 Task: Search one way flight ticket for 3 adults, 3 children in business from Homer: Homer Airport to Raleigh: Raleigh-durham International Airport on 8-5-2023. Choice of flights is Emirates. Number of bags: 1 carry on bag and 3 checked bags. Price is upto 79000. Outbound departure time preference is 9:00.
Action: Mouse moved to (371, 312)
Screenshot: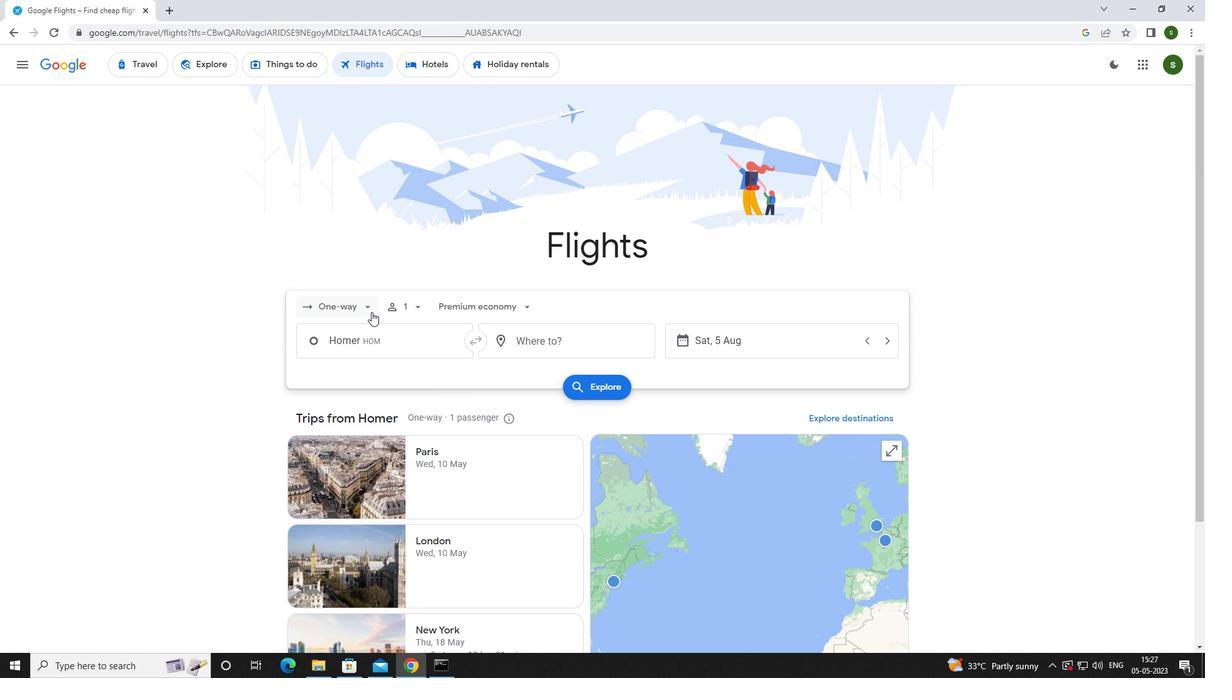 
Action: Mouse pressed left at (371, 312)
Screenshot: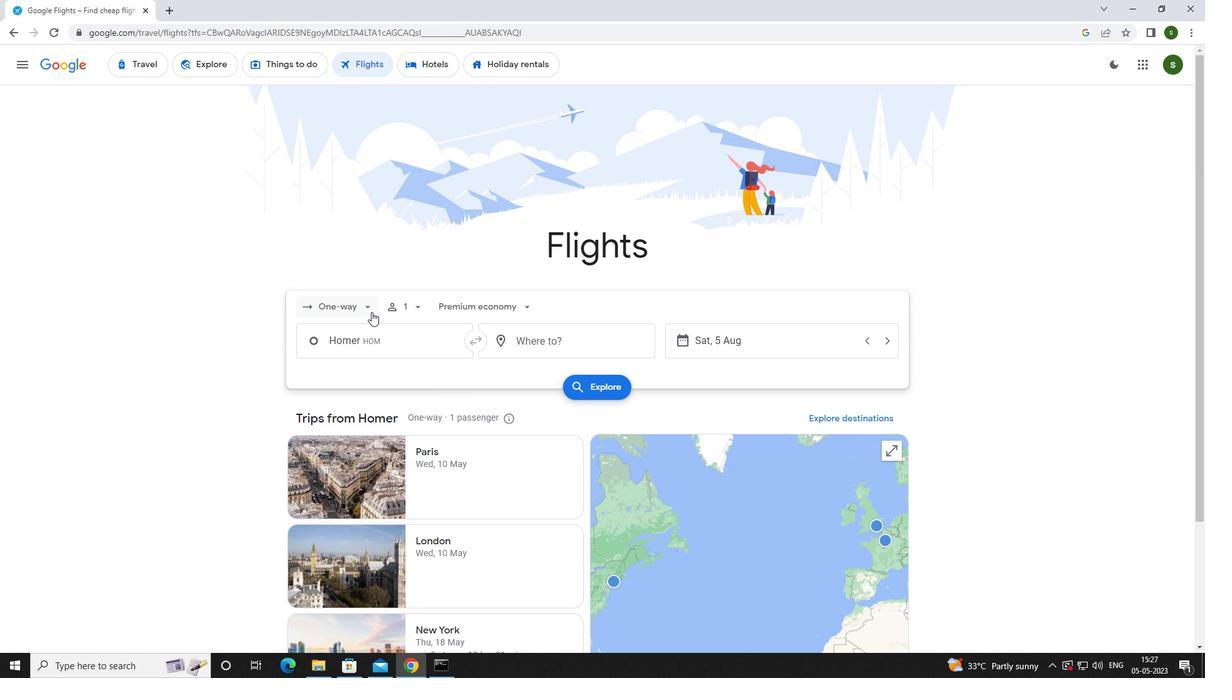 
Action: Mouse moved to (364, 363)
Screenshot: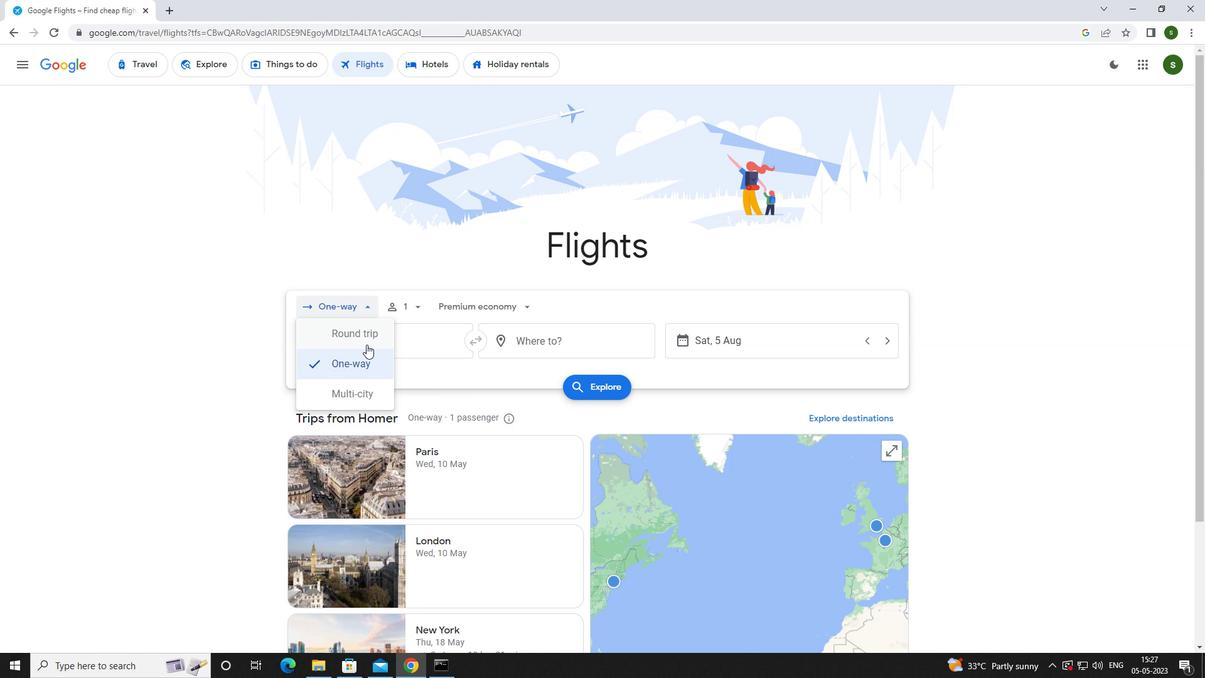
Action: Mouse pressed left at (364, 363)
Screenshot: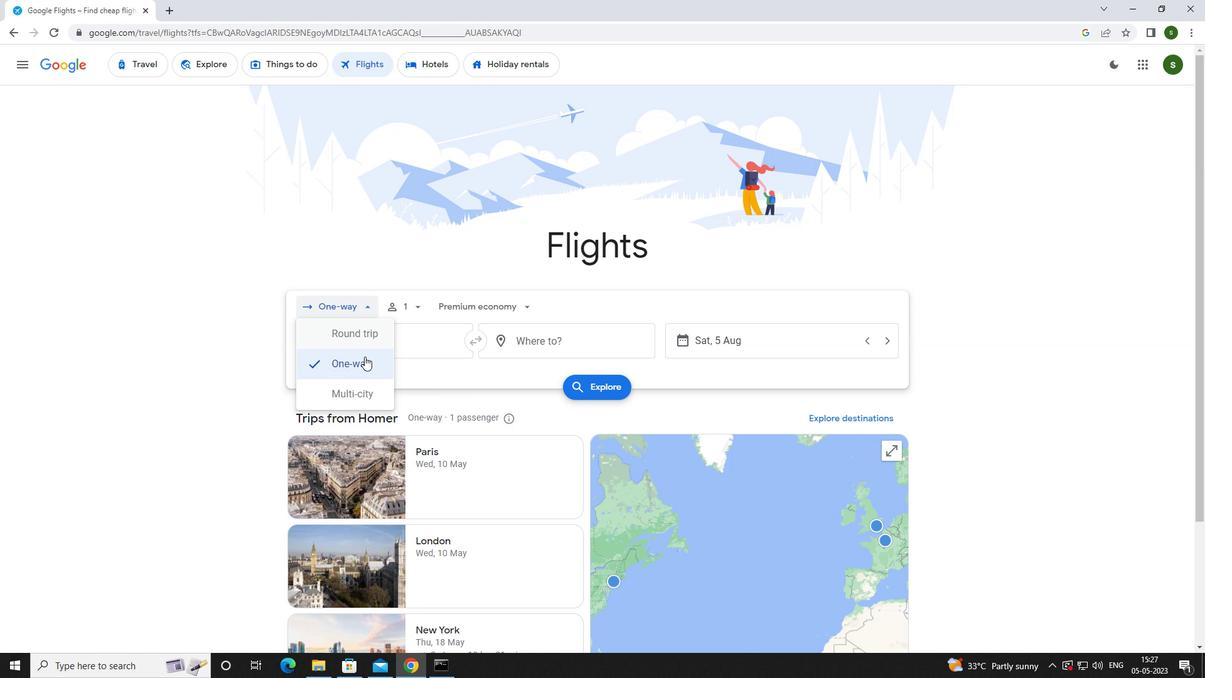 
Action: Mouse moved to (412, 304)
Screenshot: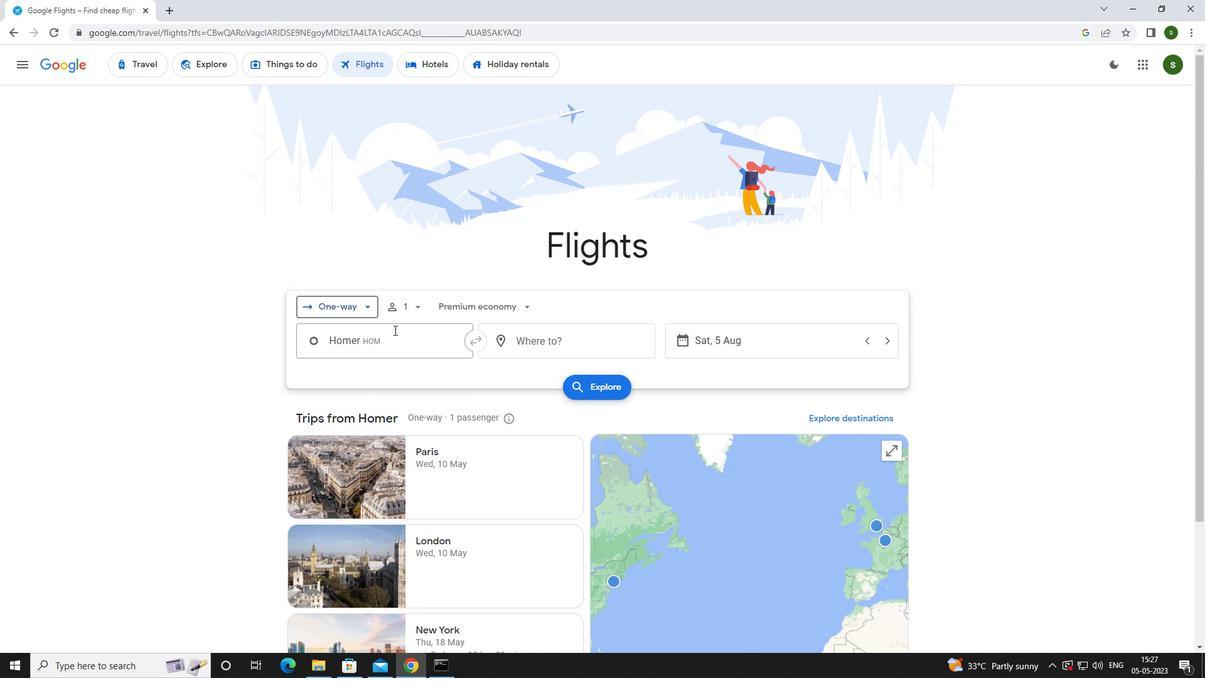 
Action: Mouse pressed left at (412, 304)
Screenshot: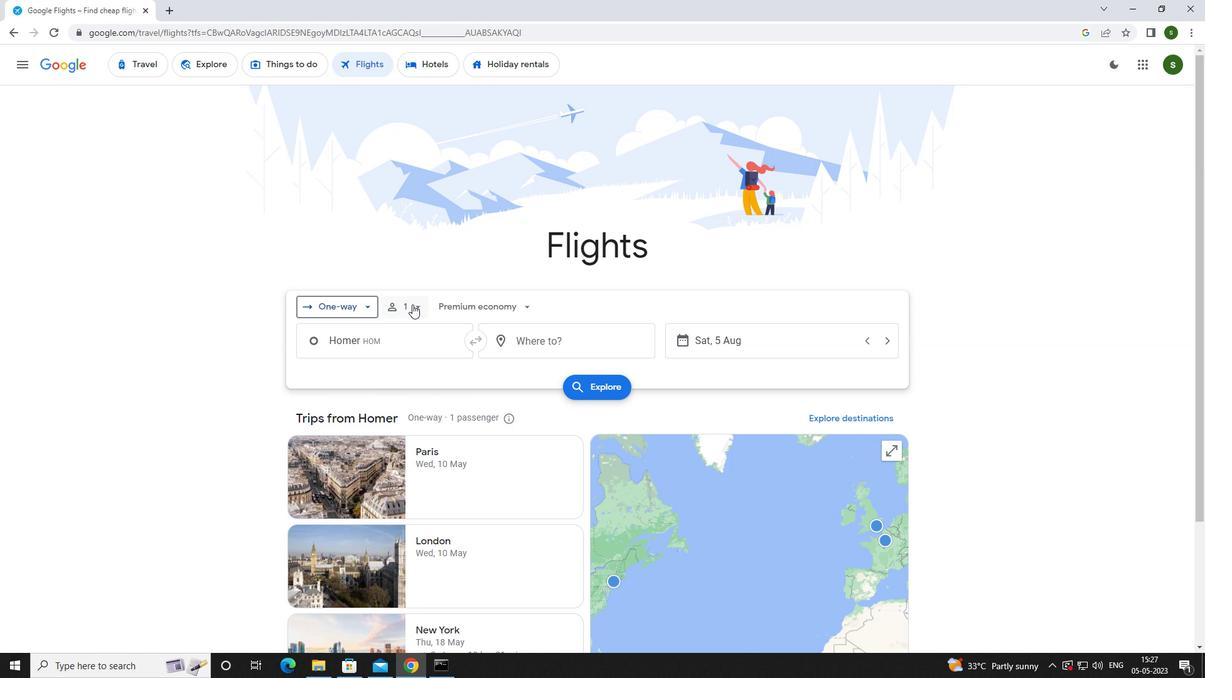 
Action: Mouse moved to (509, 337)
Screenshot: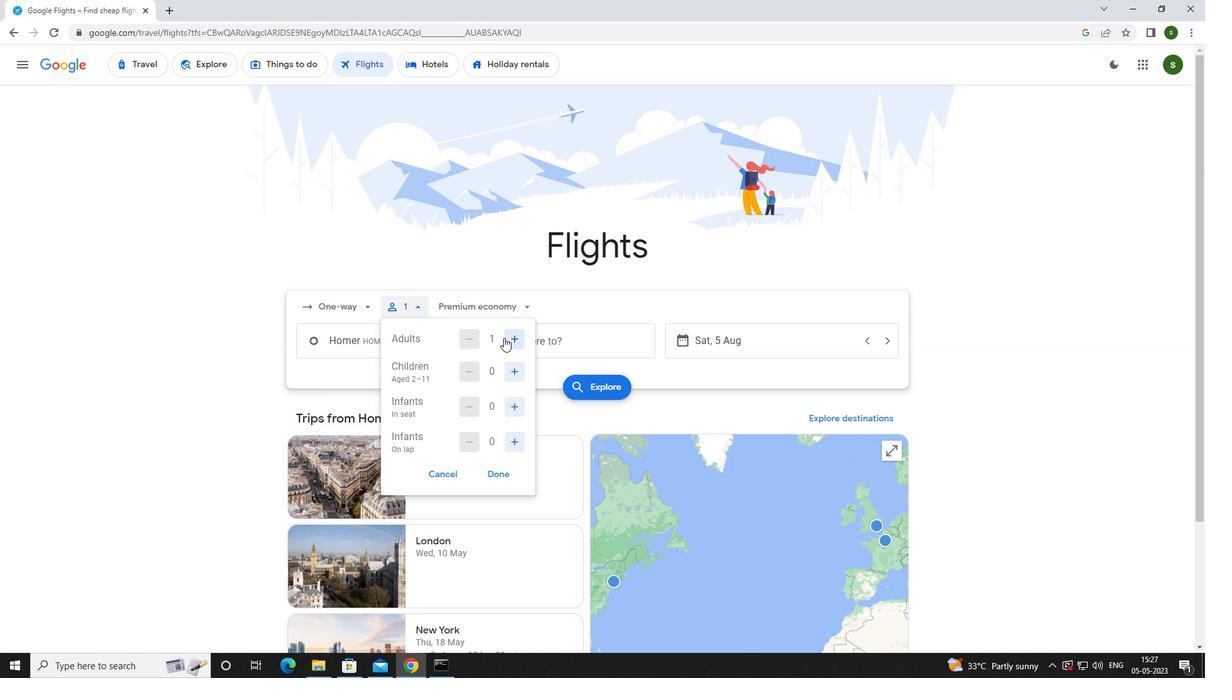 
Action: Mouse pressed left at (509, 337)
Screenshot: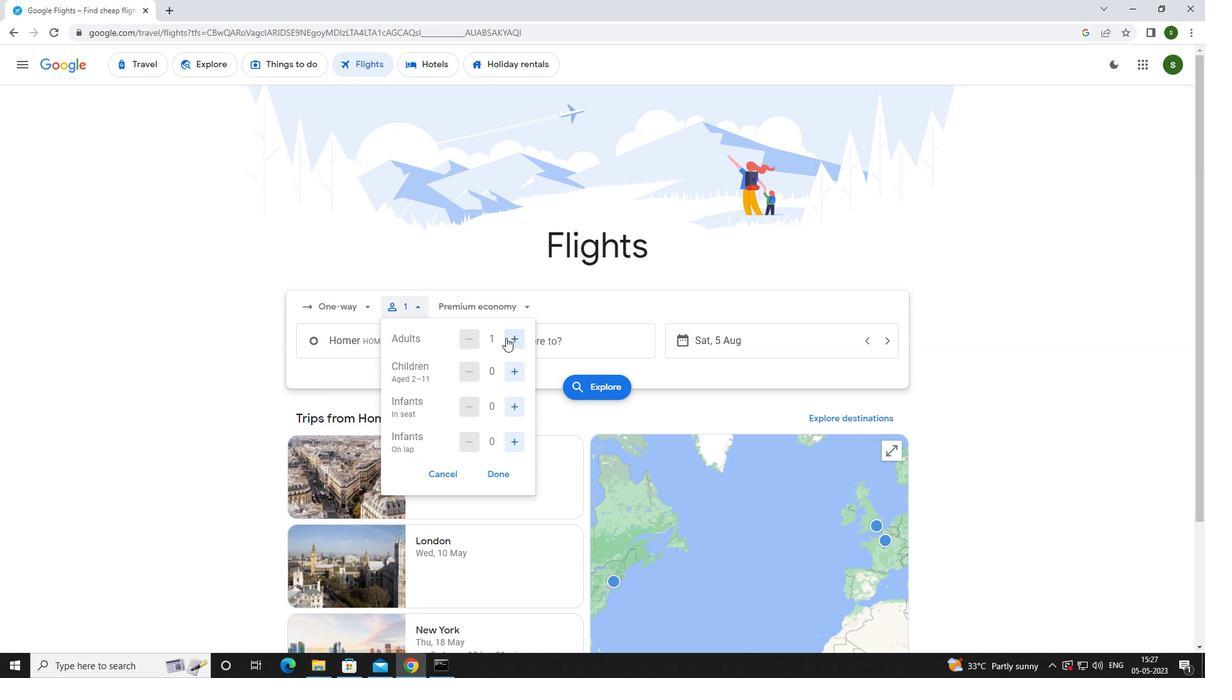 
Action: Mouse pressed left at (509, 337)
Screenshot: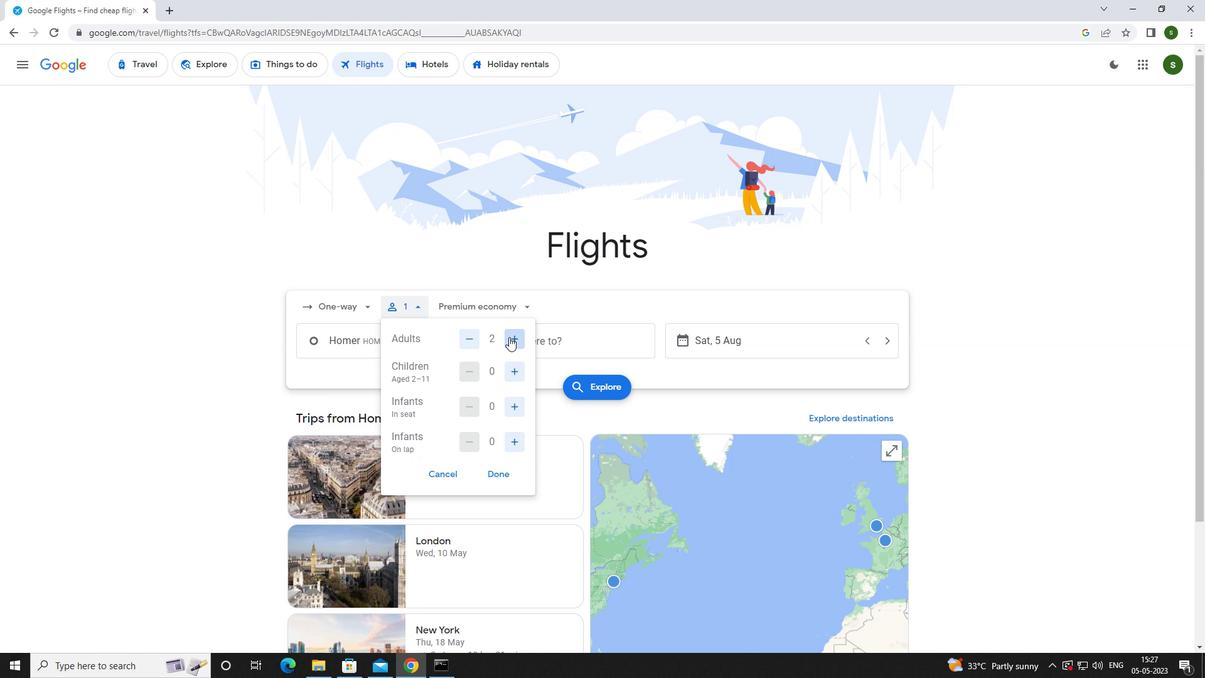 
Action: Mouse moved to (515, 374)
Screenshot: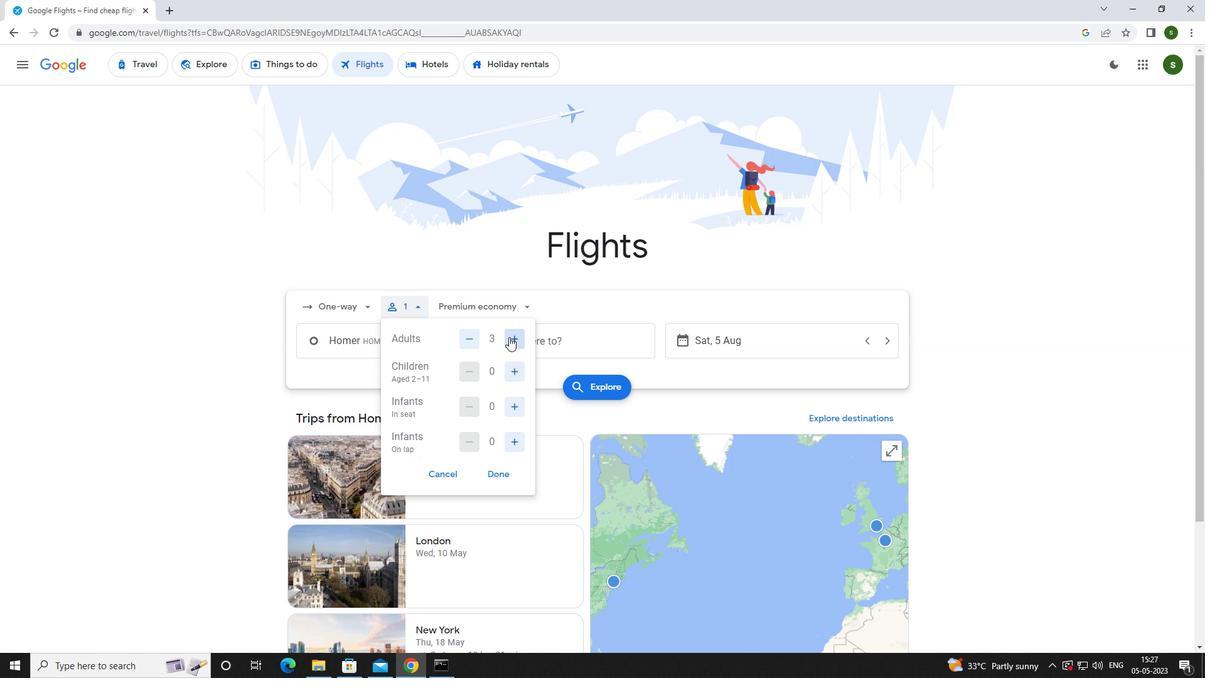 
Action: Mouse pressed left at (515, 374)
Screenshot: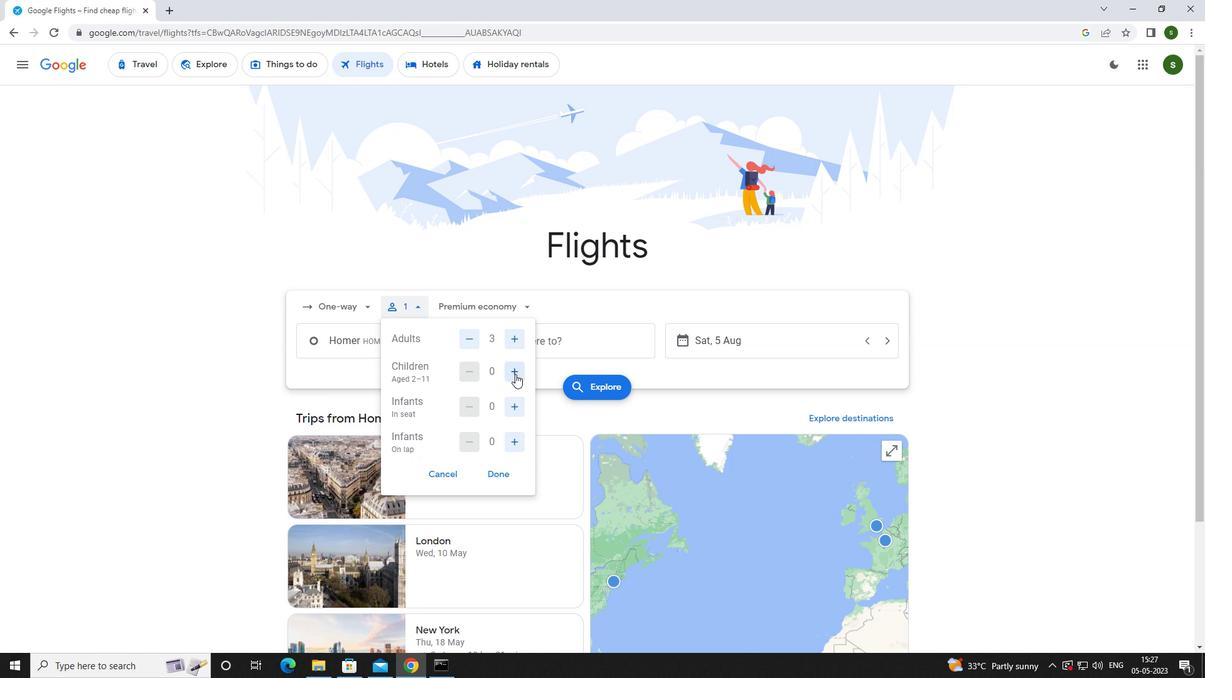 
Action: Mouse pressed left at (515, 374)
Screenshot: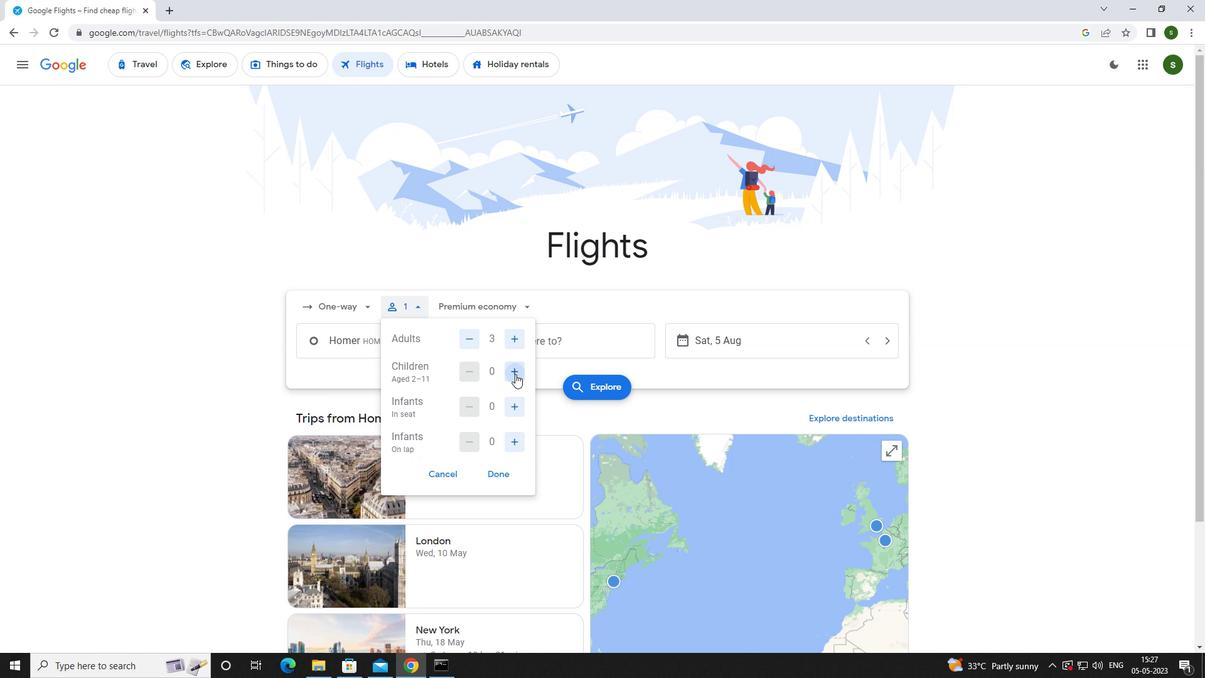 
Action: Mouse pressed left at (515, 374)
Screenshot: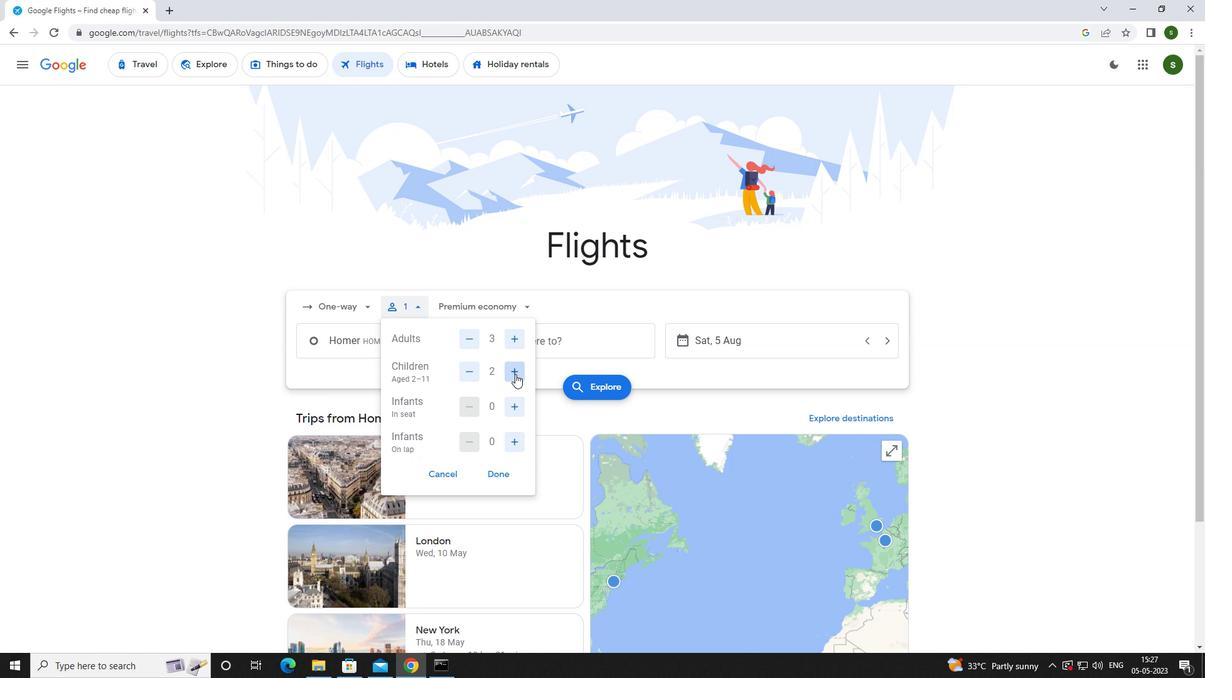 
Action: Mouse moved to (511, 308)
Screenshot: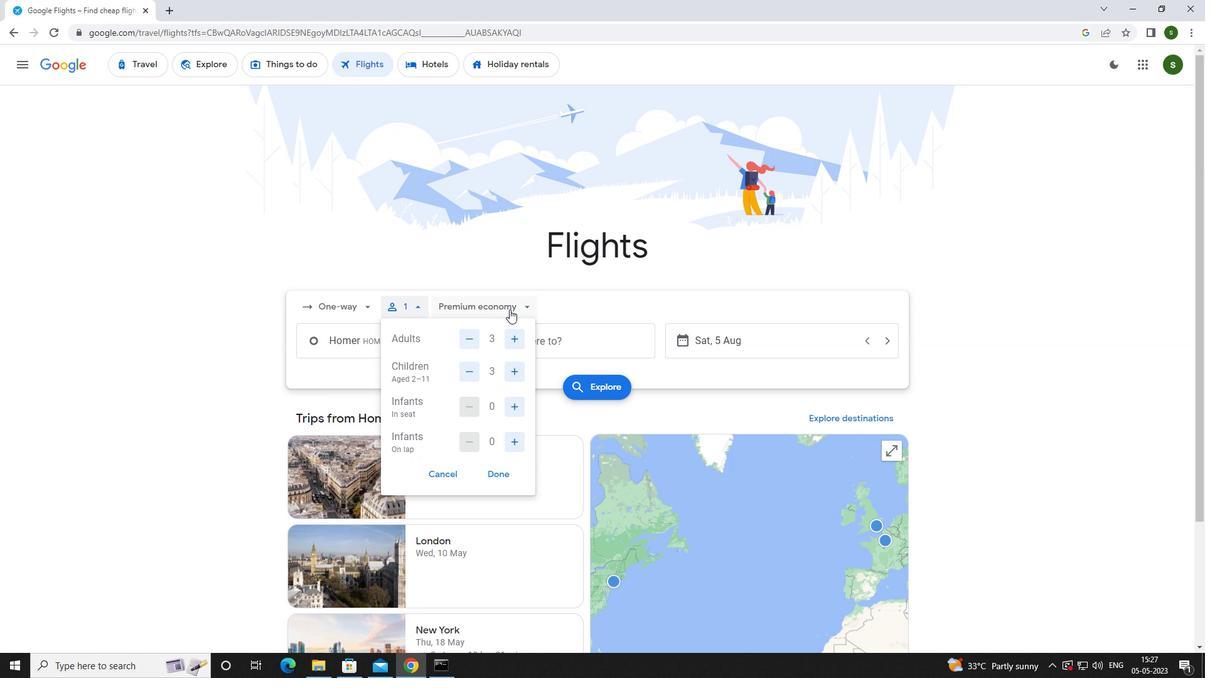 
Action: Mouse pressed left at (511, 308)
Screenshot: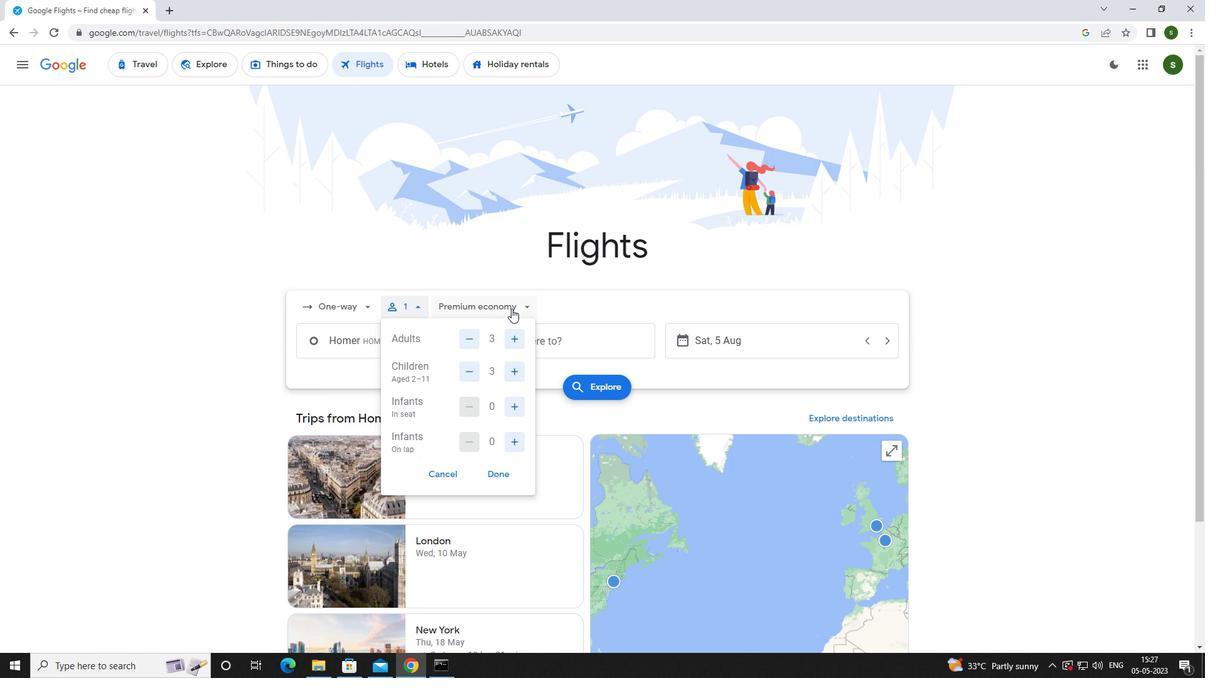 
Action: Mouse moved to (521, 398)
Screenshot: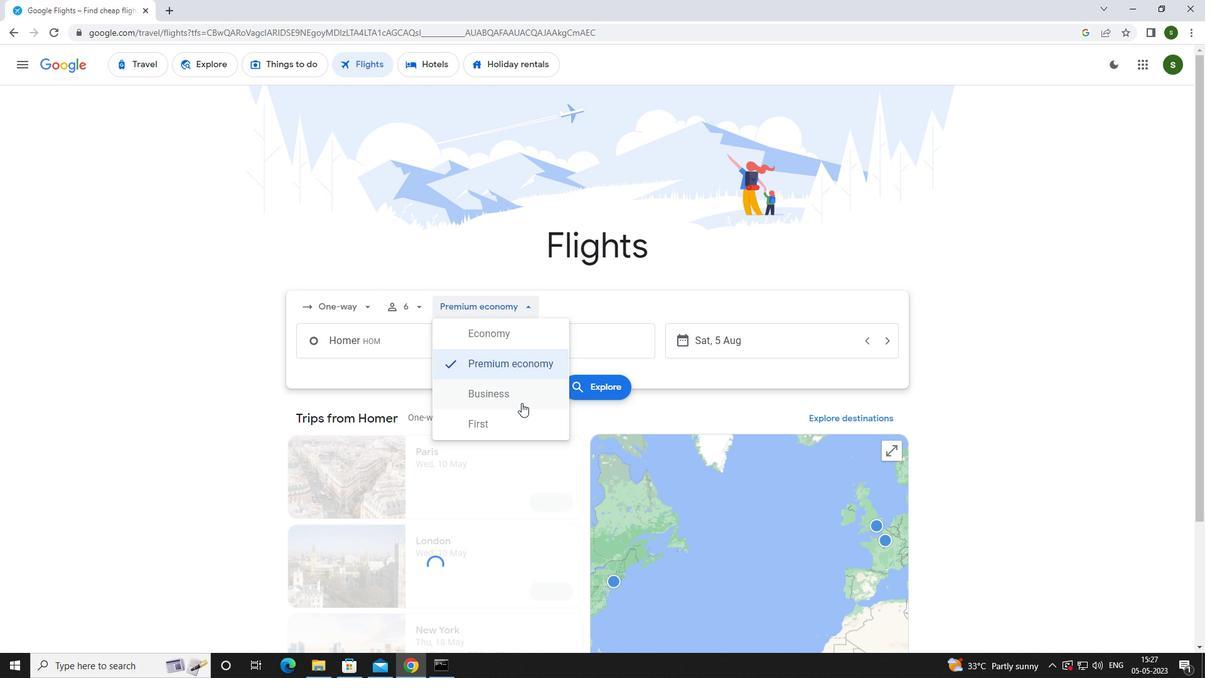 
Action: Mouse pressed left at (521, 398)
Screenshot: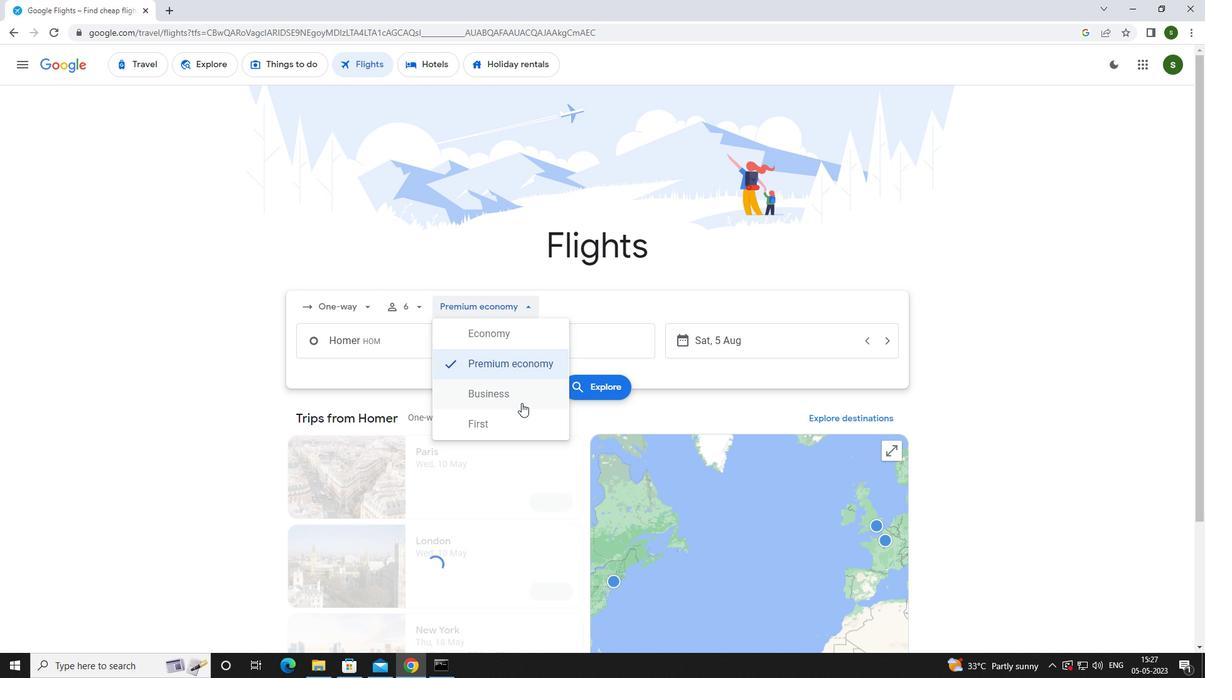 
Action: Mouse moved to (436, 345)
Screenshot: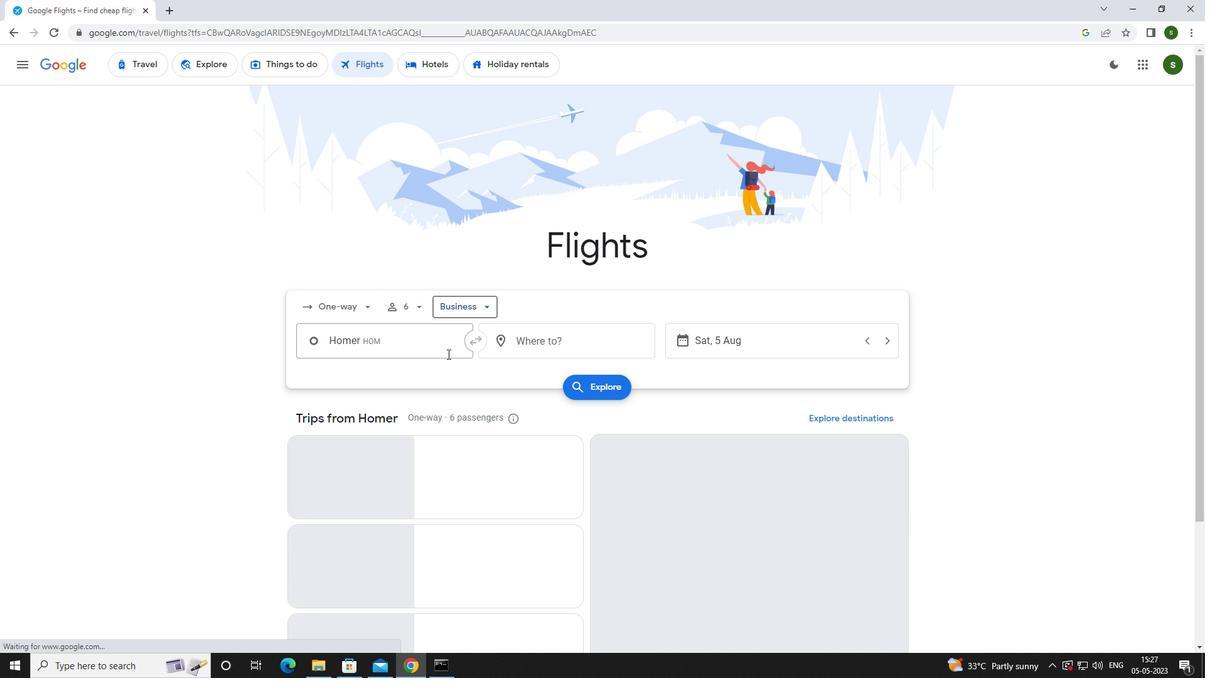 
Action: Mouse pressed left at (436, 345)
Screenshot: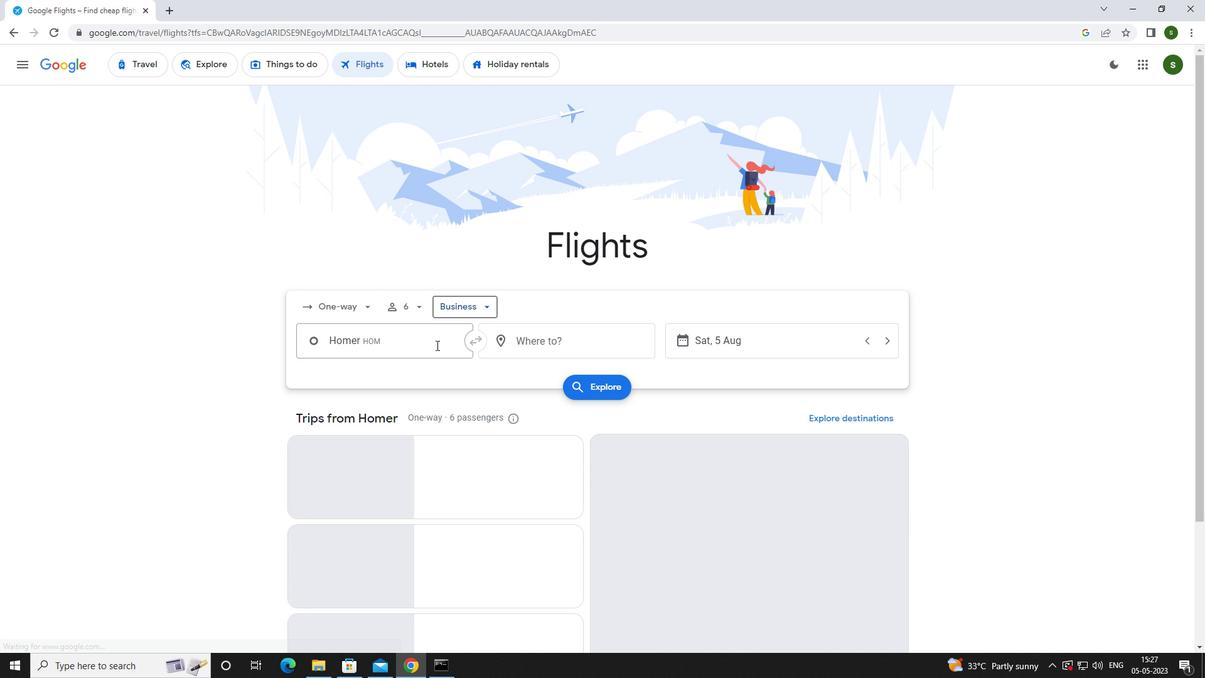 
Action: Key pressed <Key.caps_lock>h<Key.caps_lock>omer
Screenshot: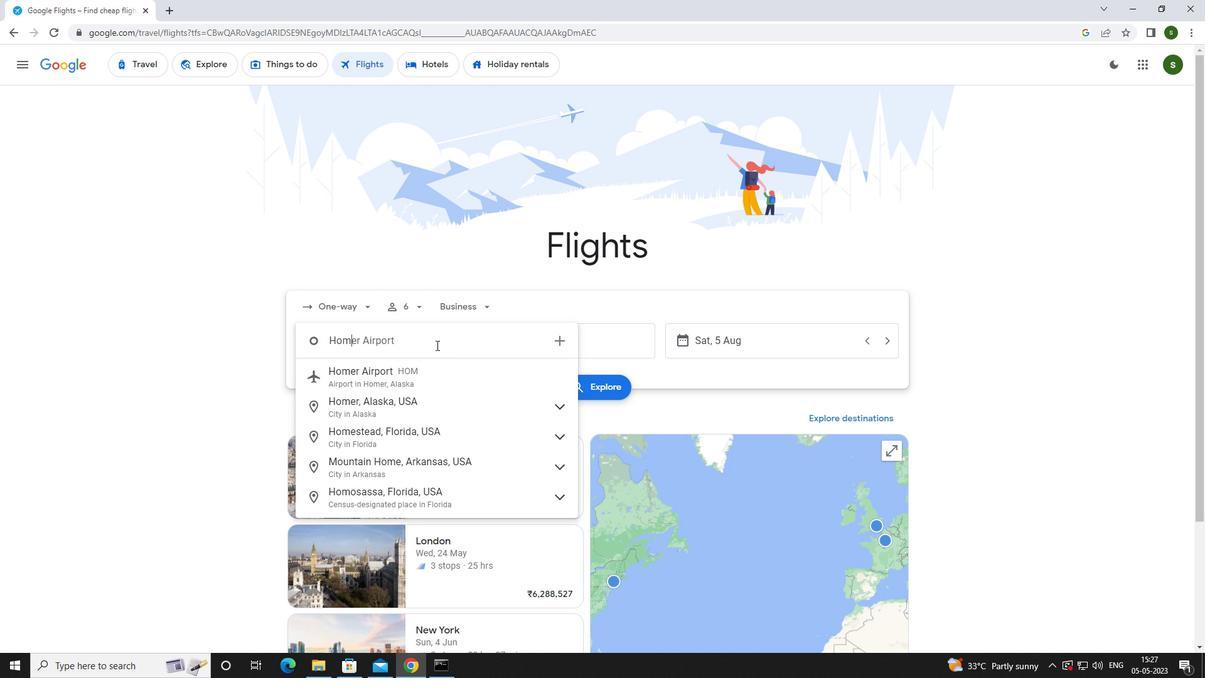 
Action: Mouse moved to (429, 440)
Screenshot: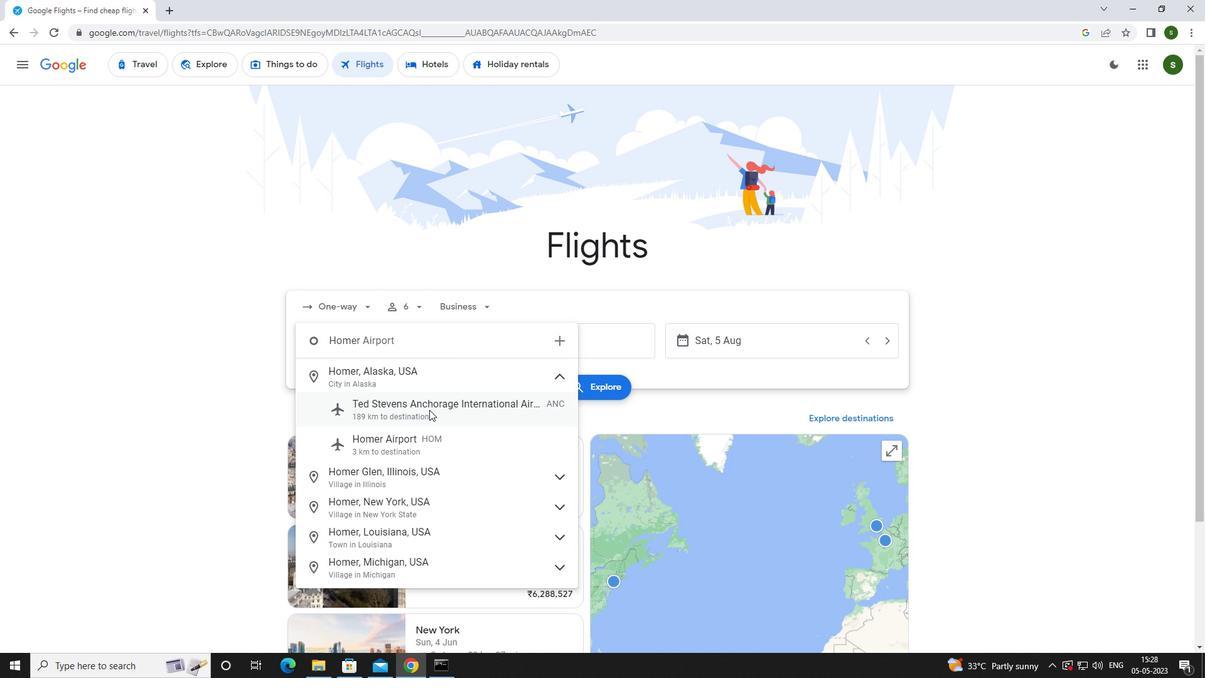 
Action: Mouse pressed left at (429, 440)
Screenshot: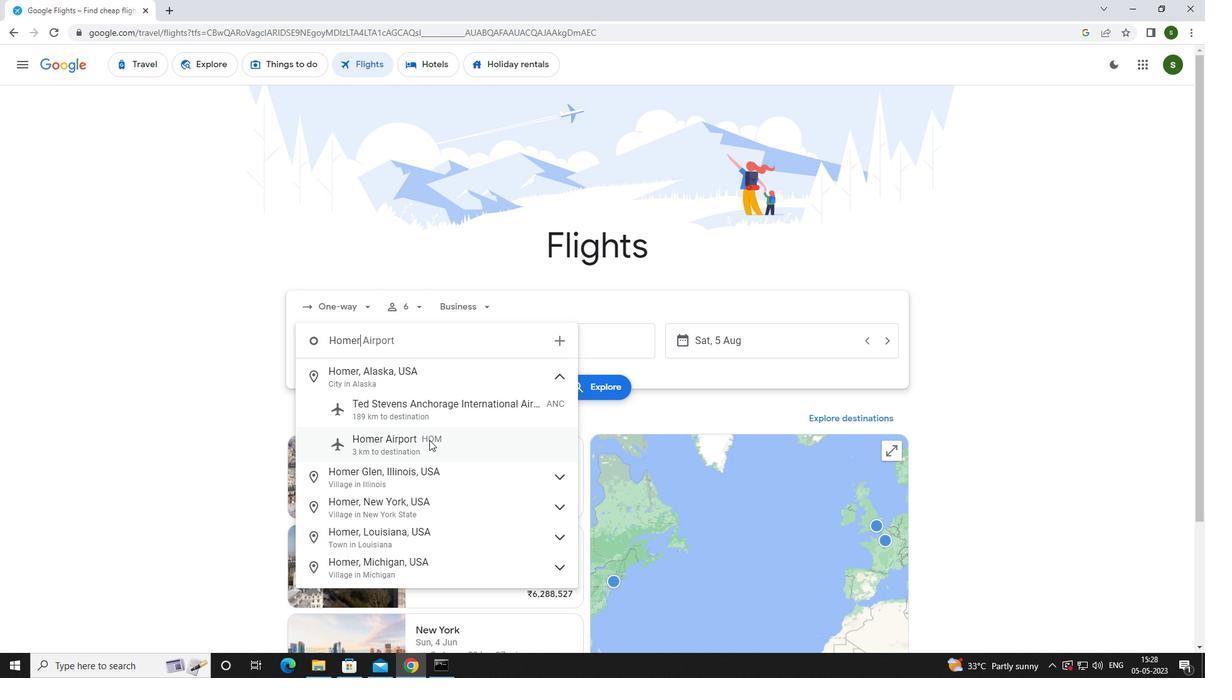 
Action: Mouse moved to (556, 345)
Screenshot: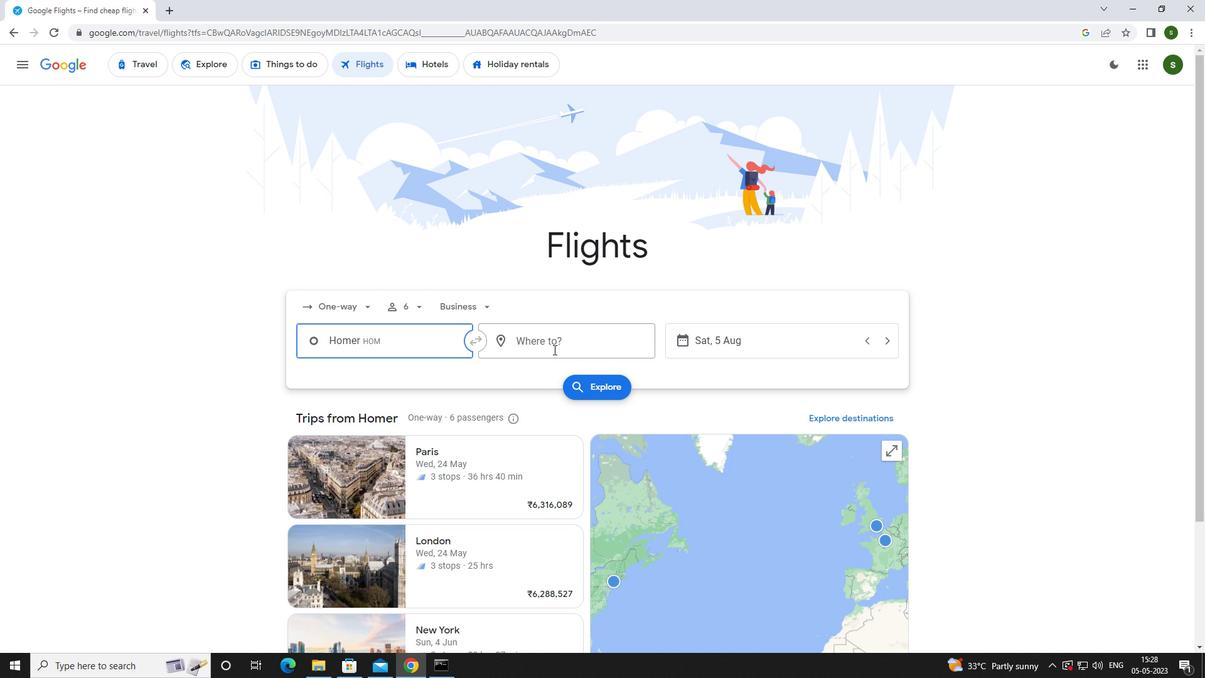 
Action: Mouse pressed left at (556, 345)
Screenshot: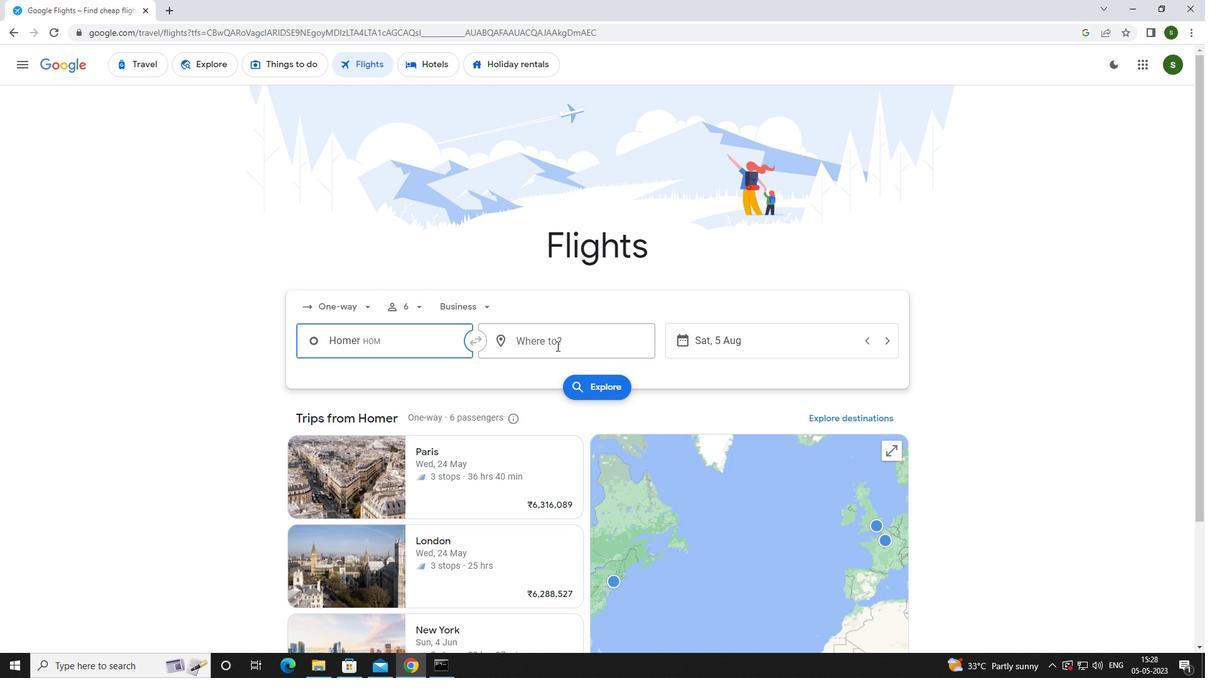 
Action: Mouse moved to (556, 345)
Screenshot: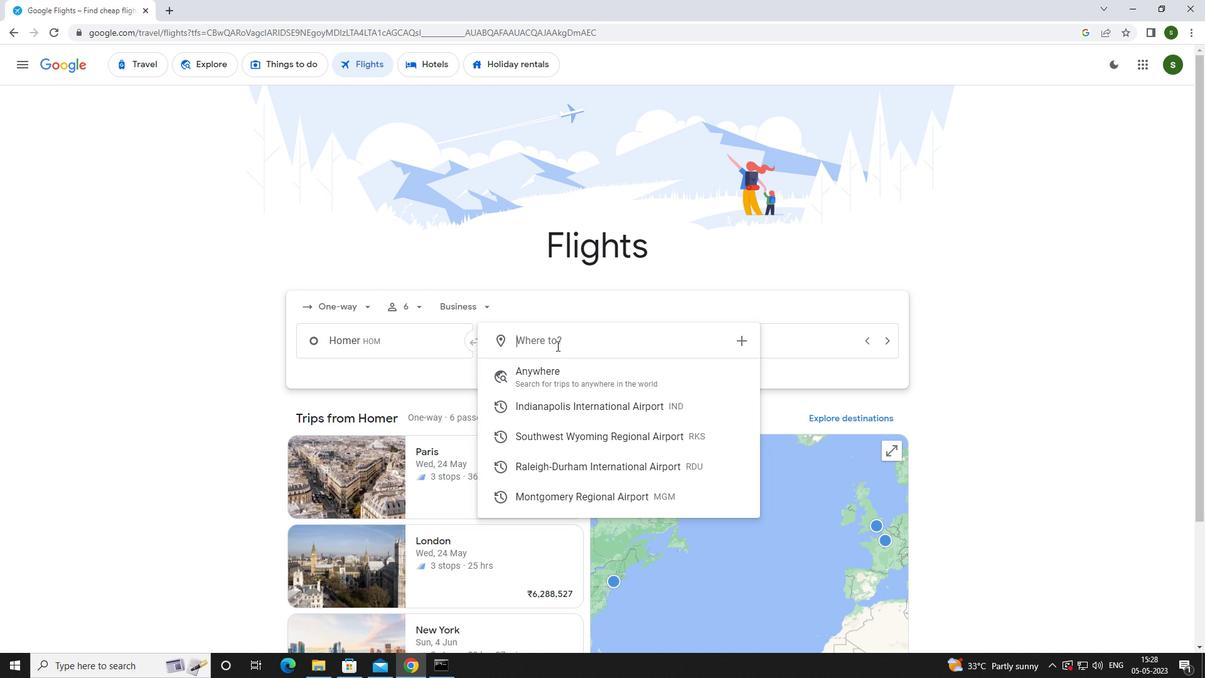 
Action: Key pressed <Key.caps_lock>r<Key.caps_lock>aleigh
Screenshot: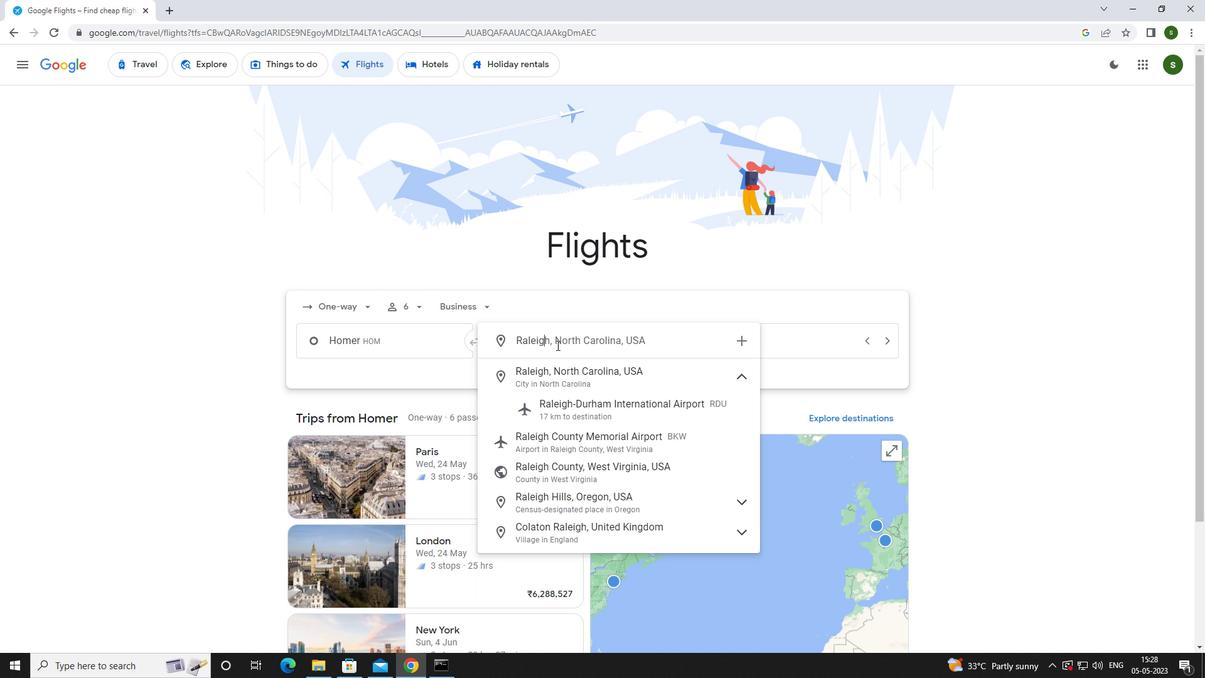 
Action: Mouse moved to (584, 412)
Screenshot: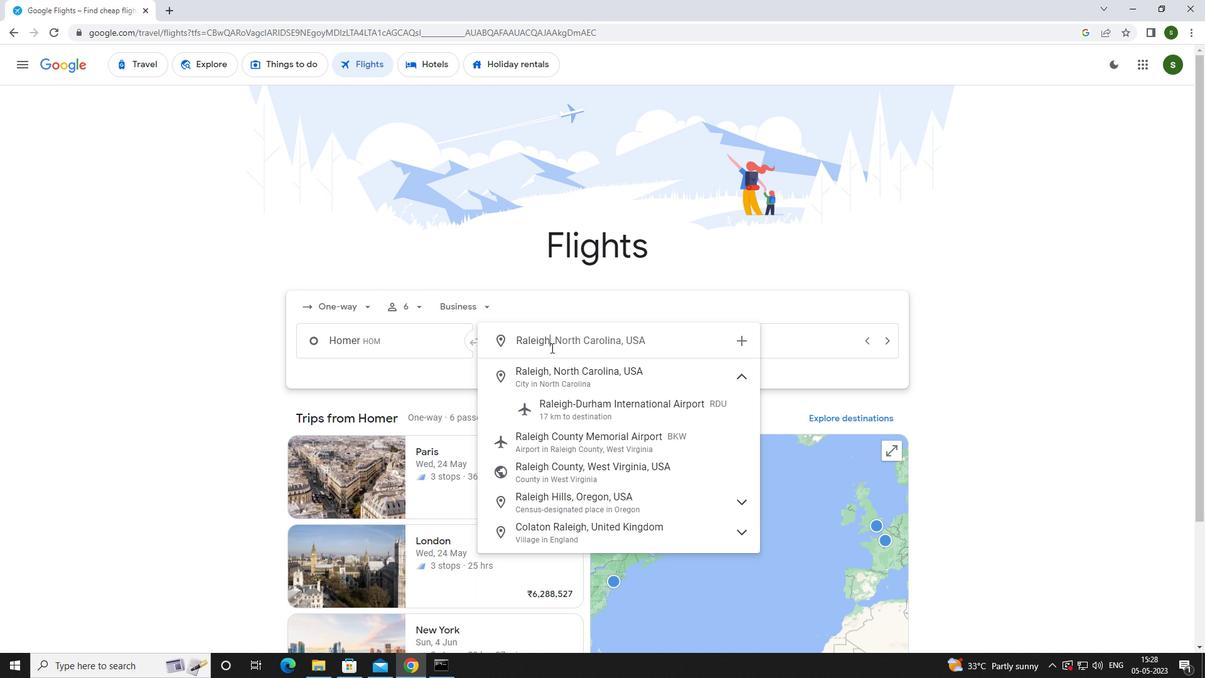 
Action: Mouse pressed left at (584, 412)
Screenshot: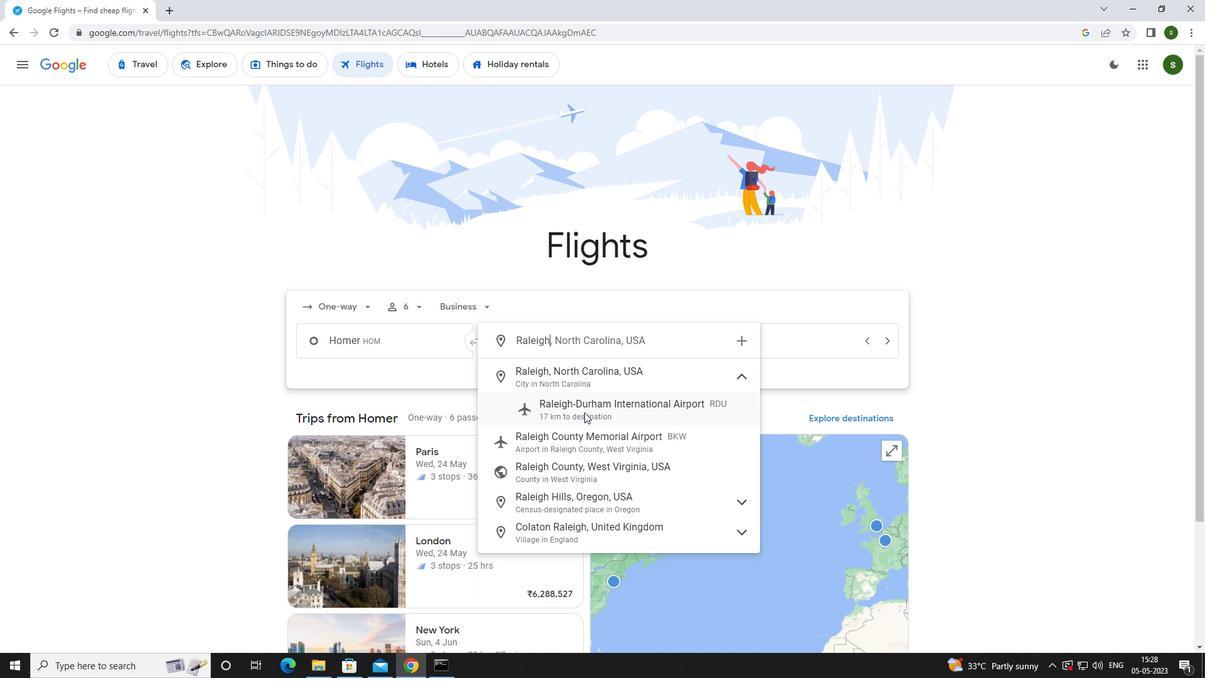 
Action: Mouse moved to (749, 345)
Screenshot: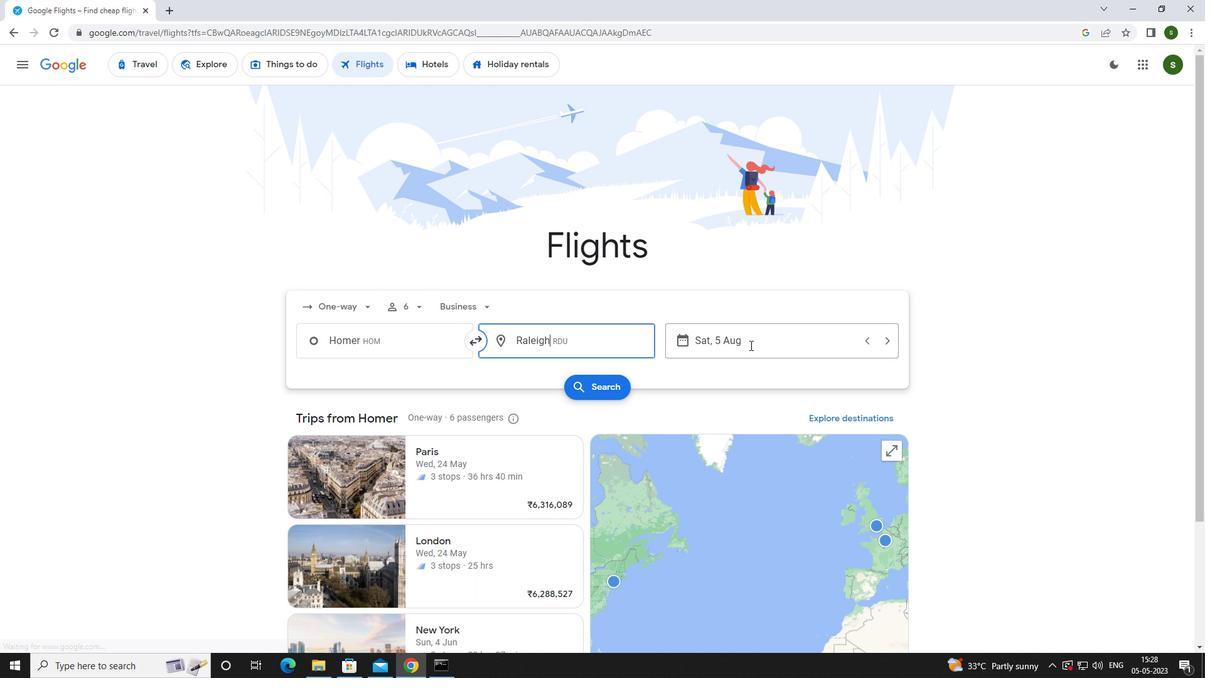 
Action: Mouse pressed left at (749, 345)
Screenshot: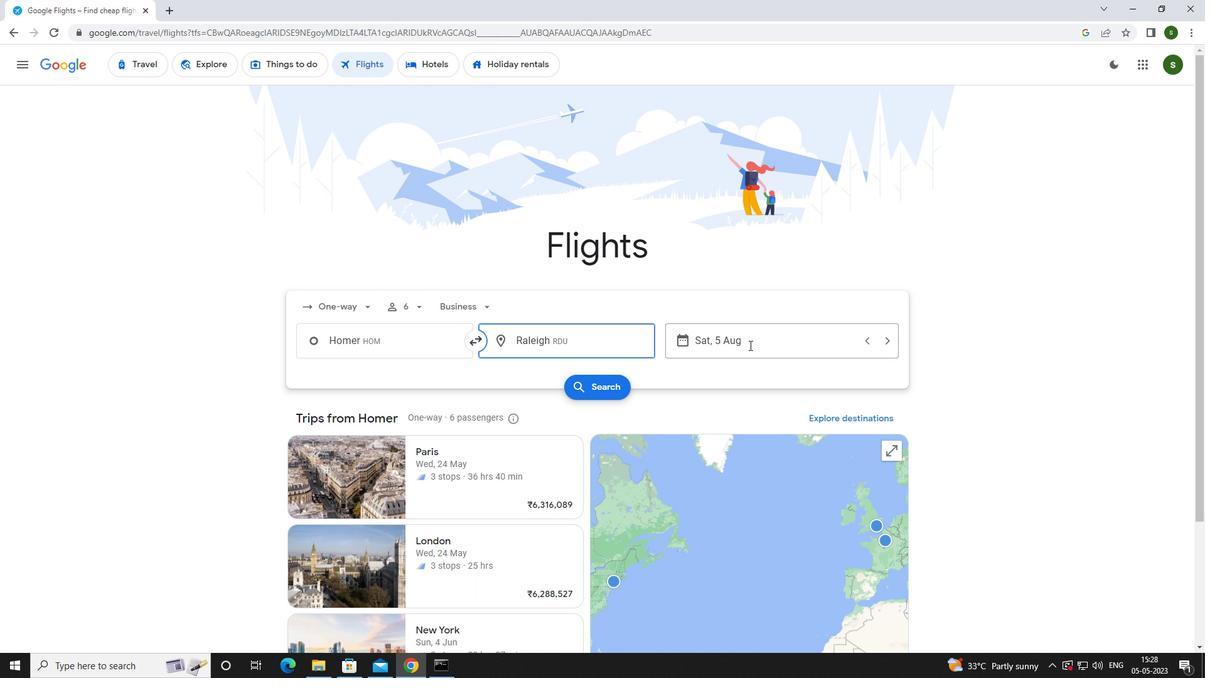 
Action: Mouse moved to (642, 425)
Screenshot: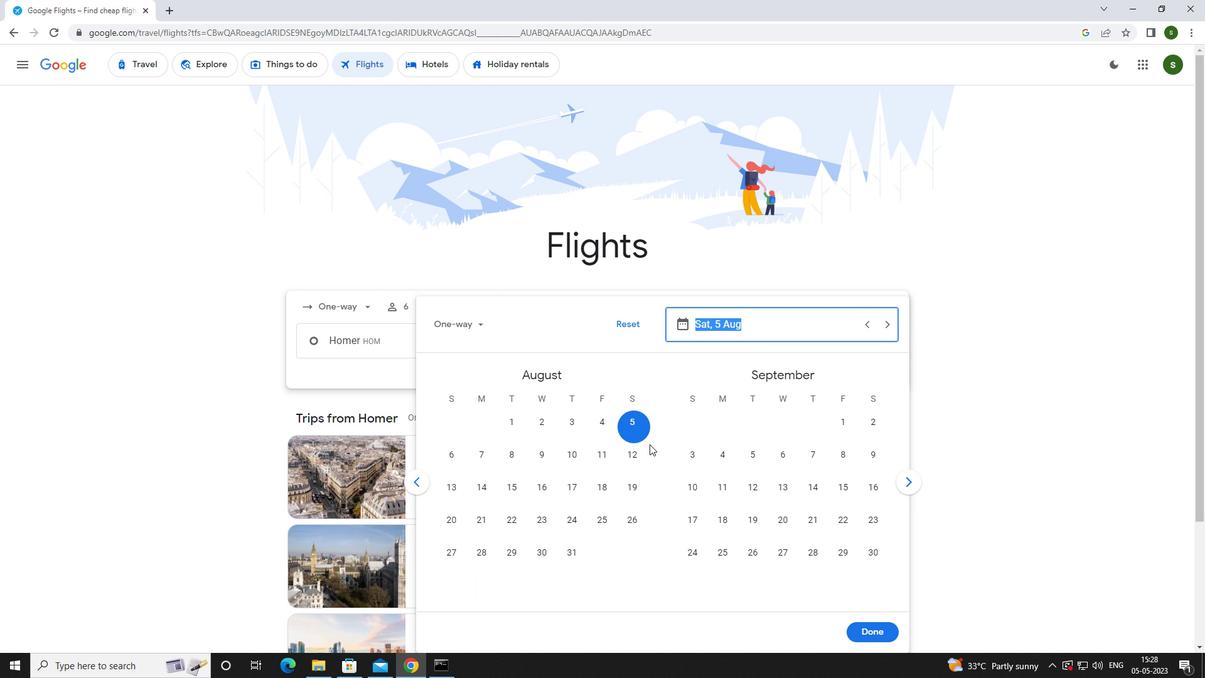 
Action: Mouse pressed left at (642, 425)
Screenshot: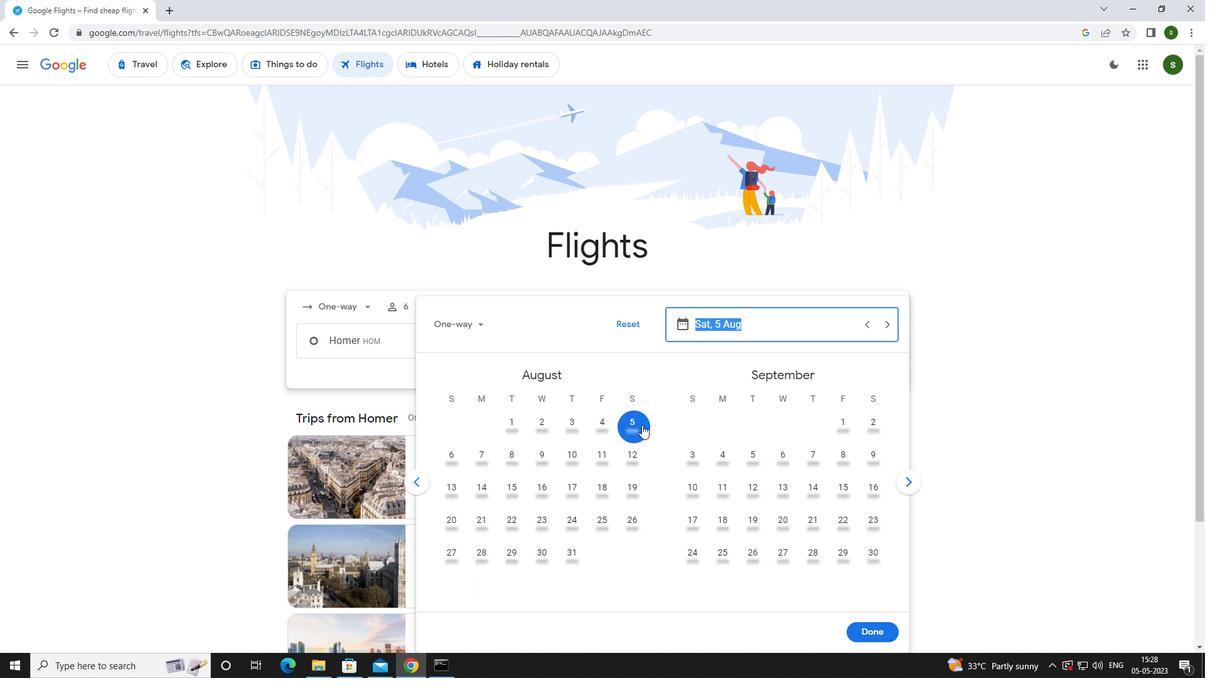 
Action: Mouse moved to (864, 626)
Screenshot: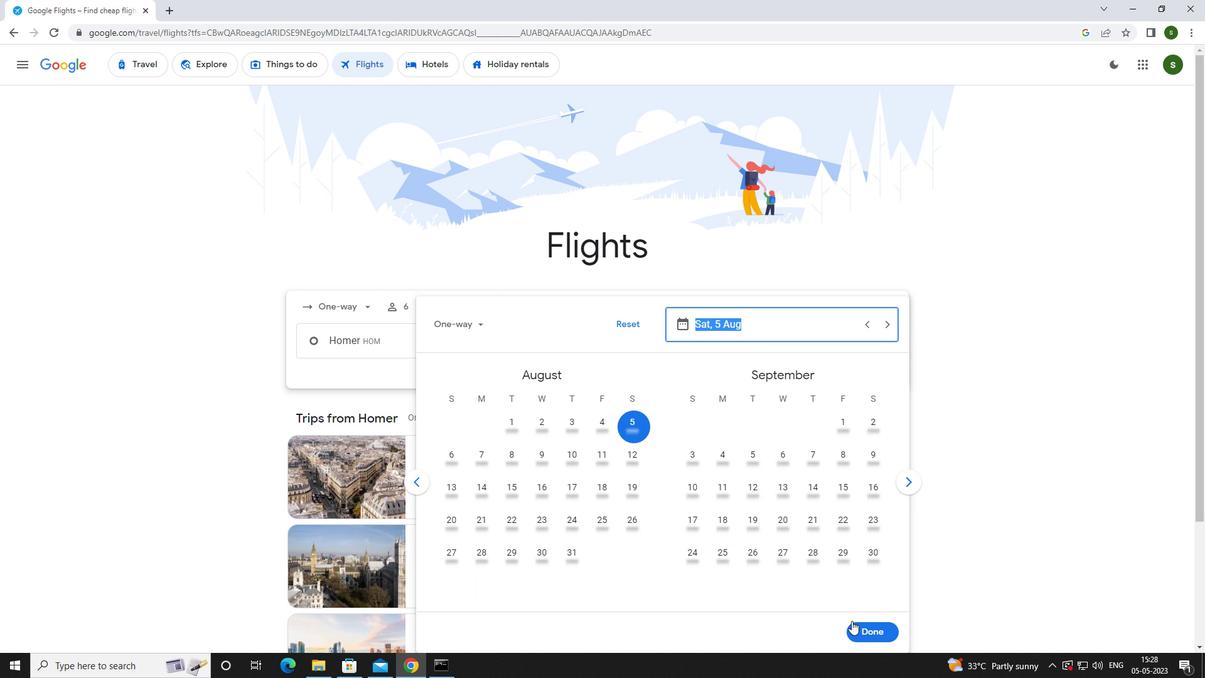 
Action: Mouse pressed left at (864, 626)
Screenshot: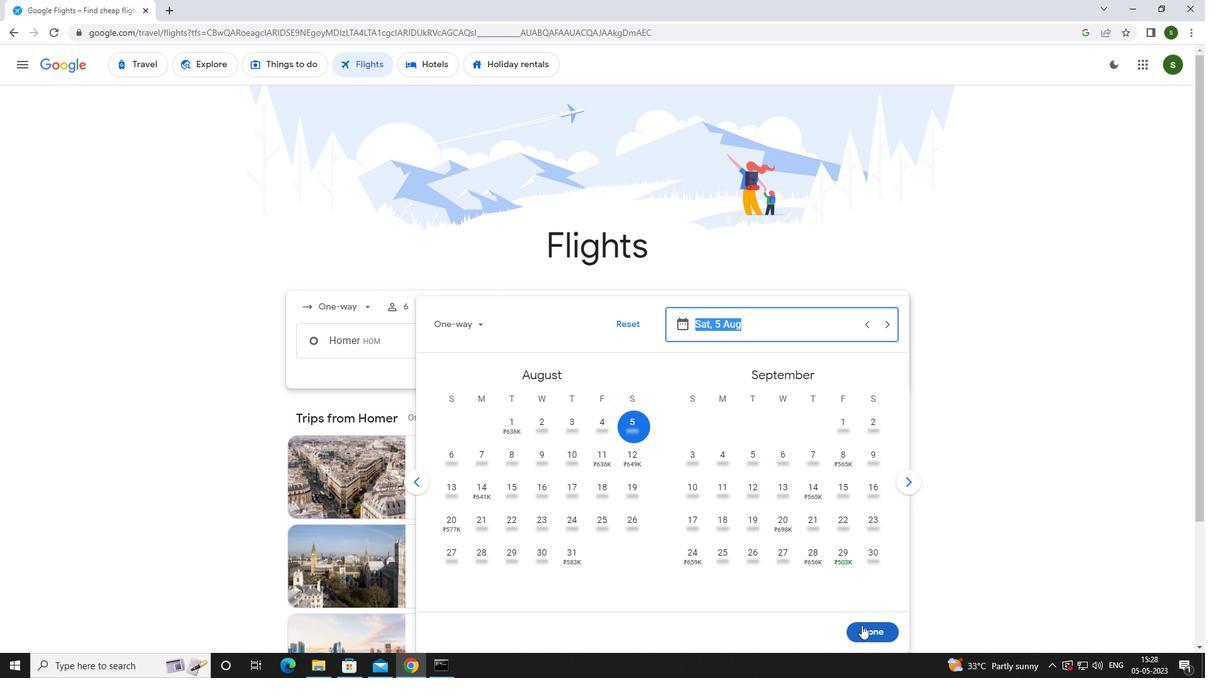 
Action: Mouse moved to (601, 386)
Screenshot: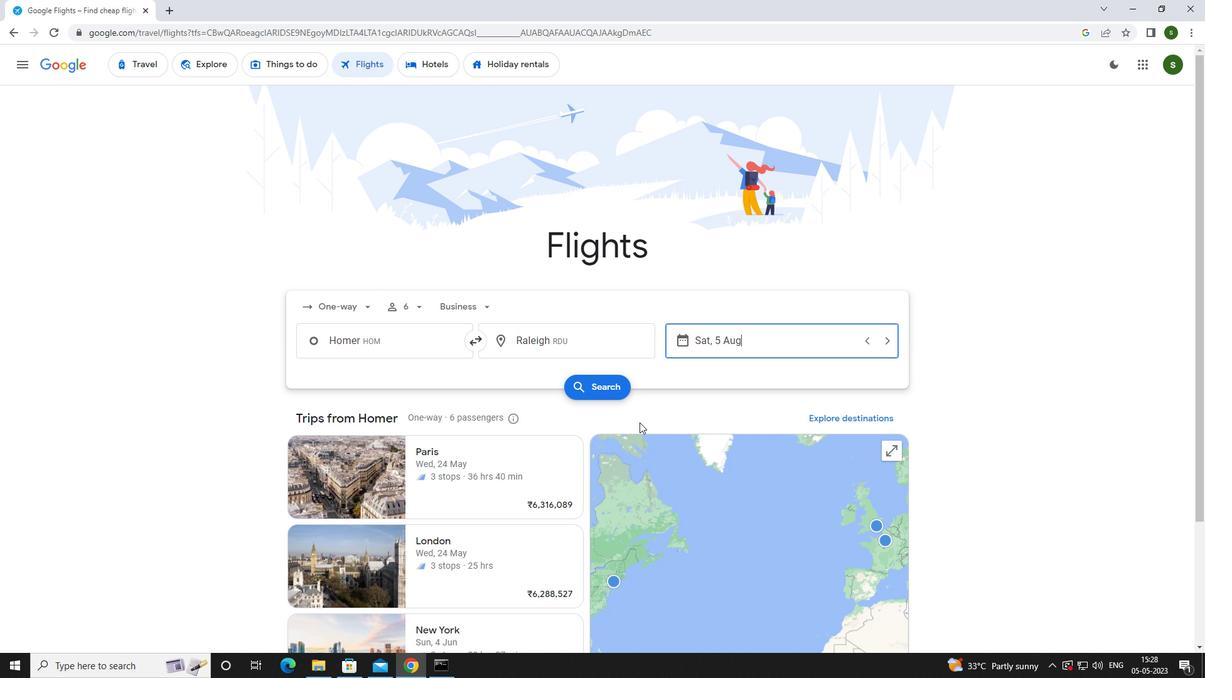 
Action: Mouse pressed left at (601, 386)
Screenshot: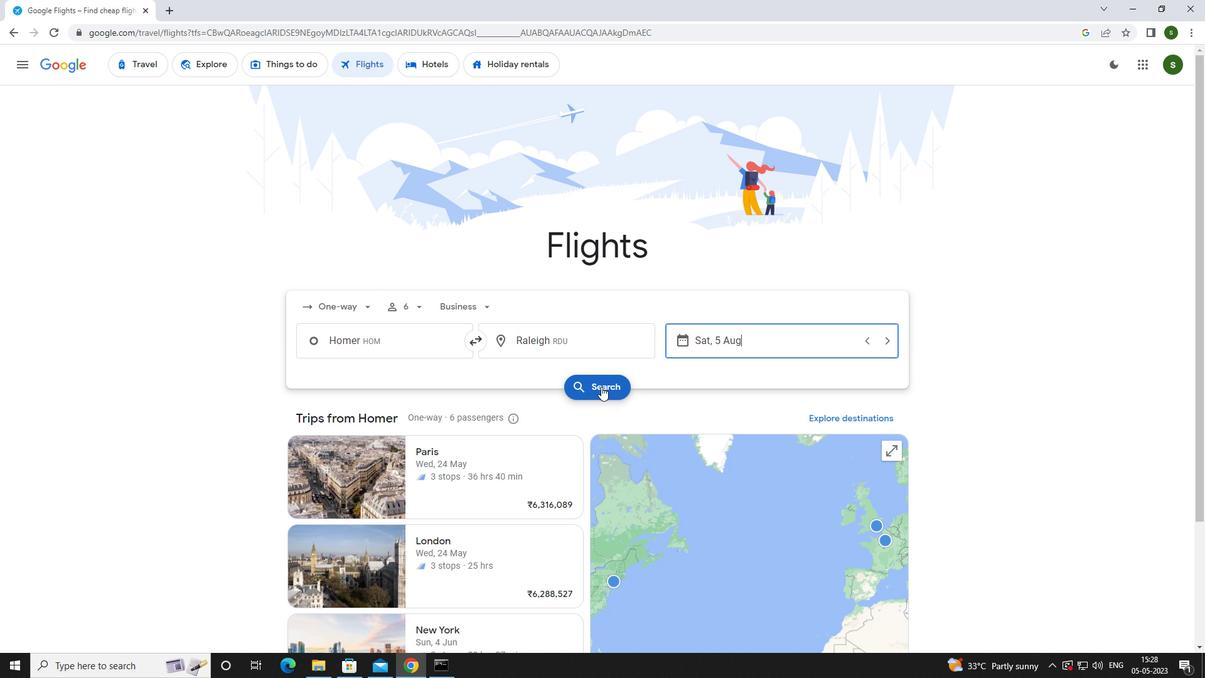 
Action: Mouse moved to (318, 182)
Screenshot: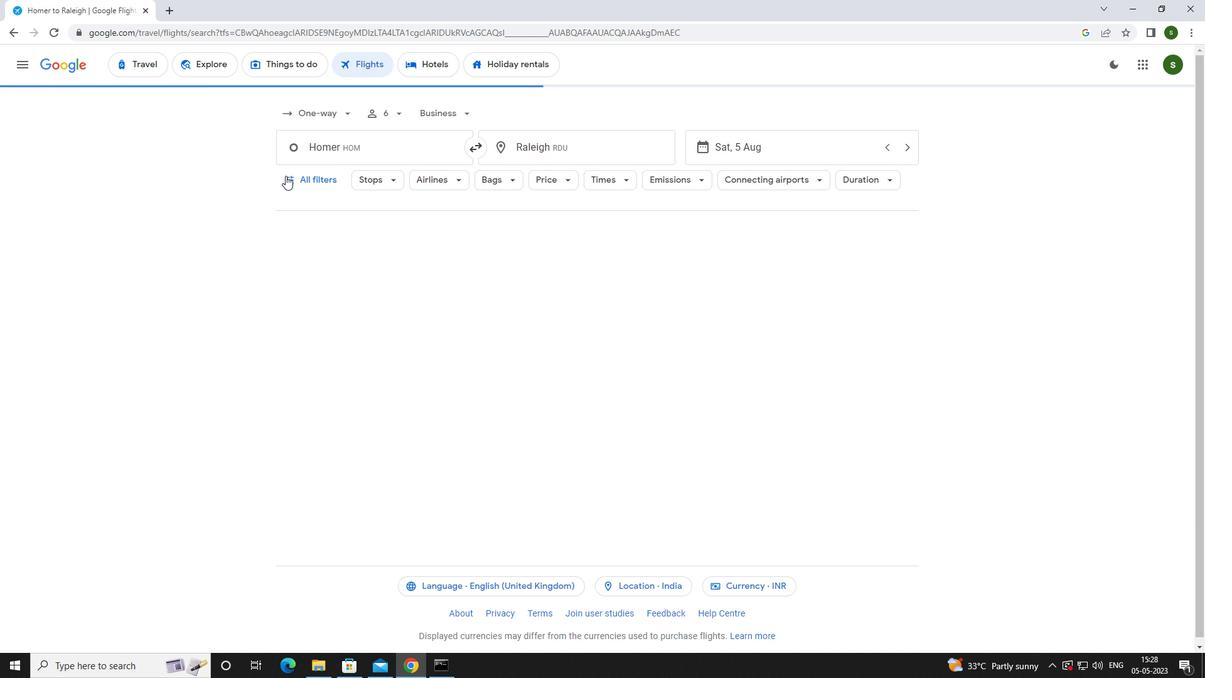 
Action: Mouse pressed left at (318, 182)
Screenshot: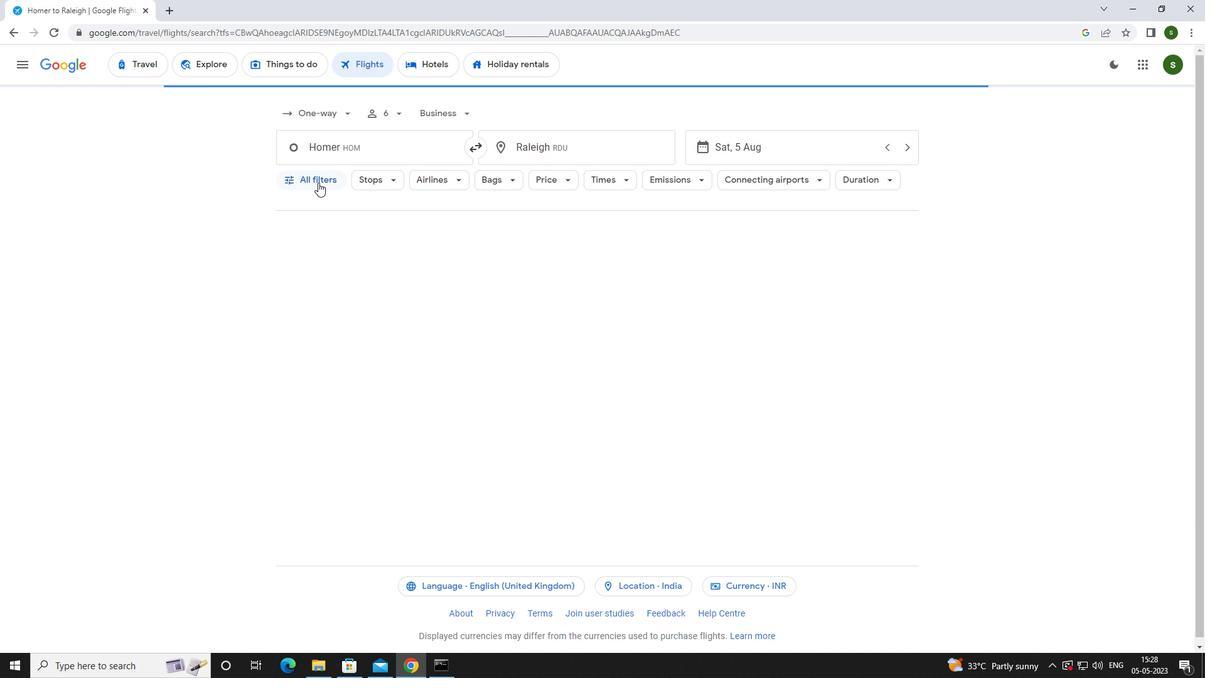 
Action: Mouse moved to (465, 446)
Screenshot: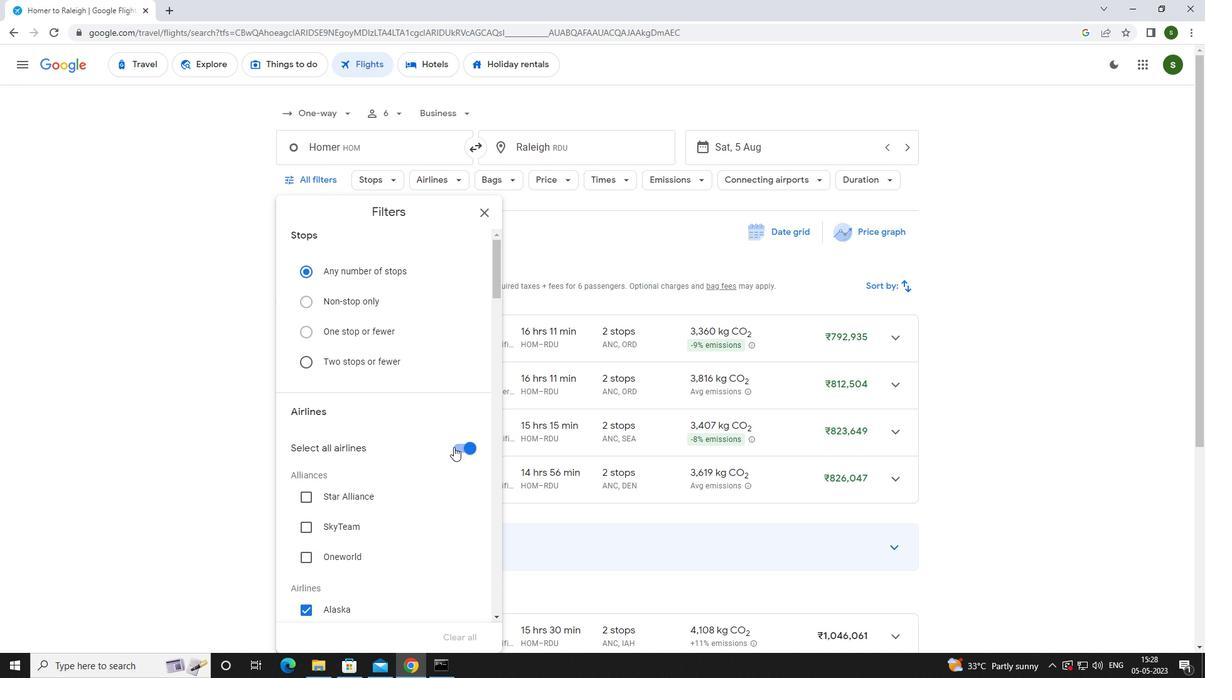 
Action: Mouse pressed left at (465, 446)
Screenshot: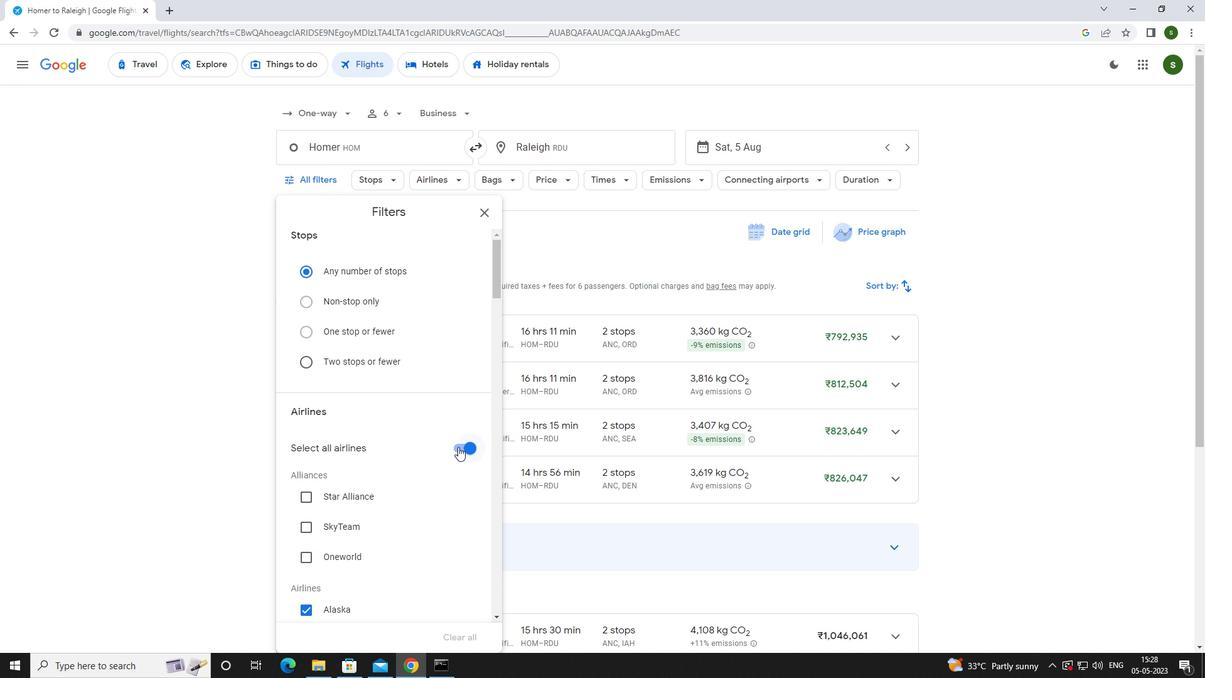 
Action: Mouse moved to (465, 441)
Screenshot: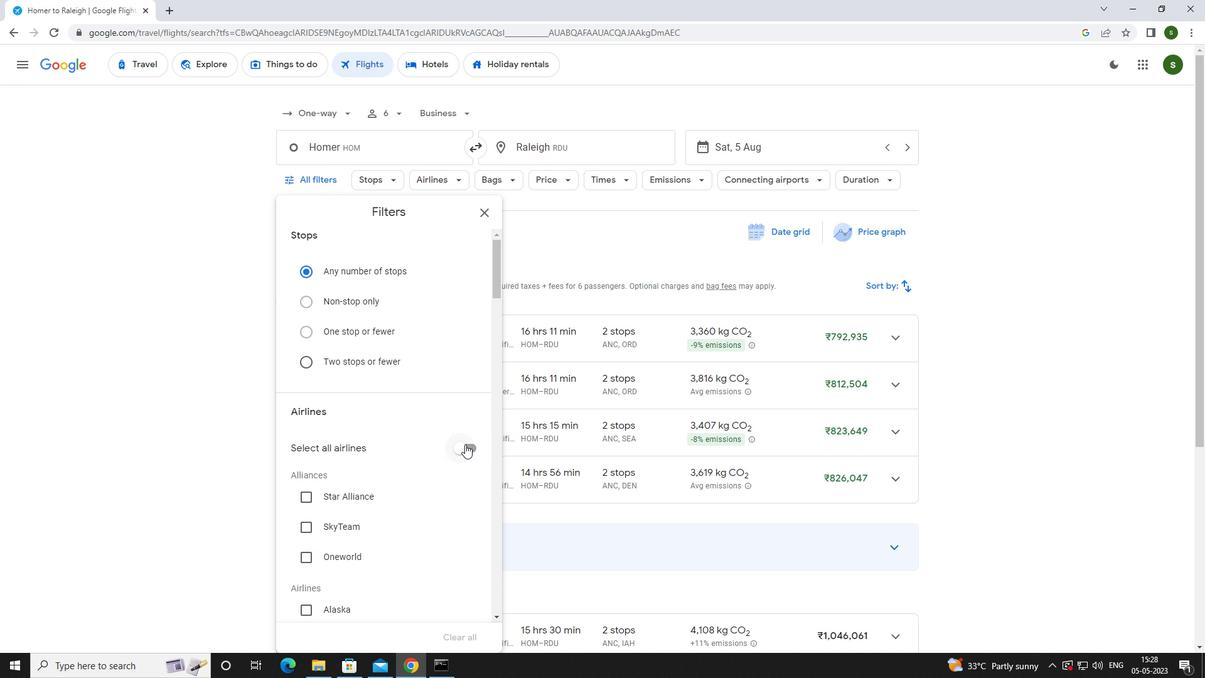 
Action: Mouse scrolled (465, 440) with delta (0, 0)
Screenshot: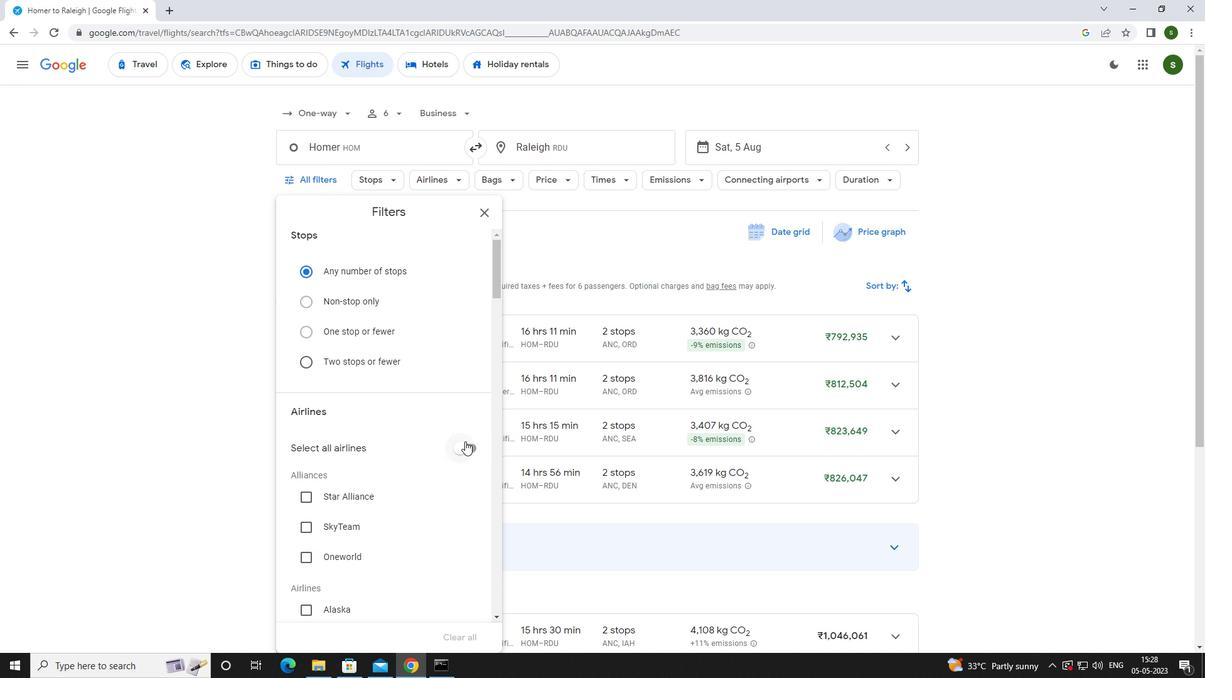 
Action: Mouse moved to (465, 441)
Screenshot: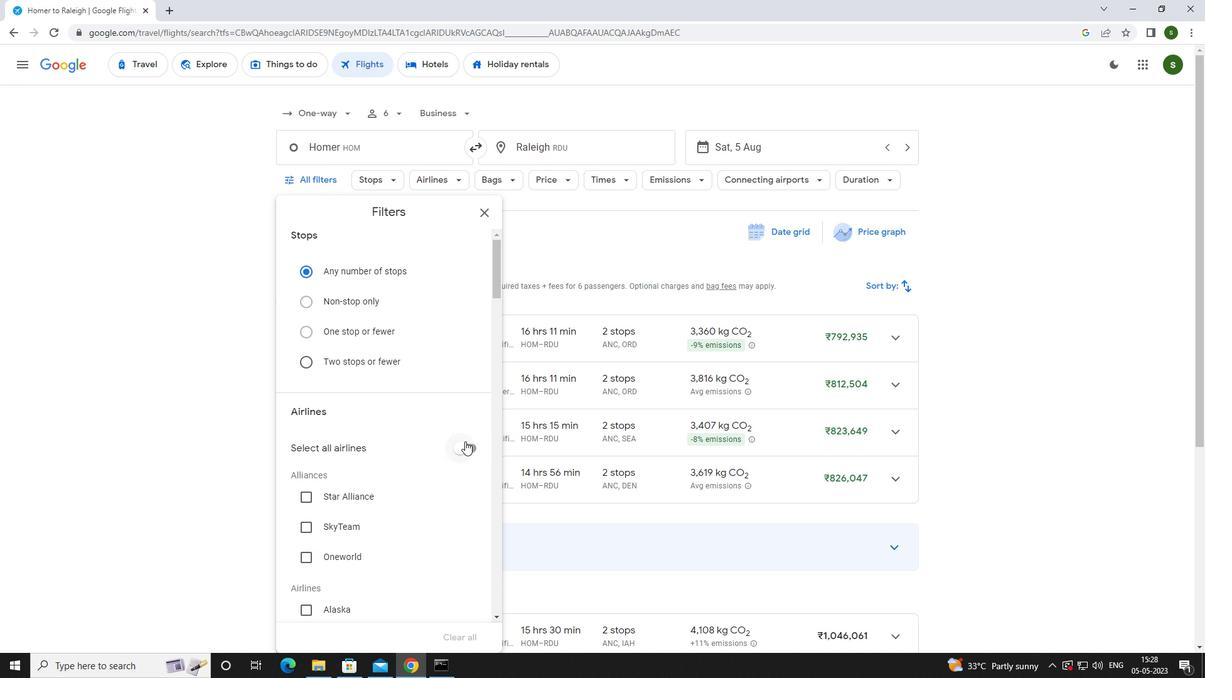
Action: Mouse scrolled (465, 440) with delta (0, 0)
Screenshot: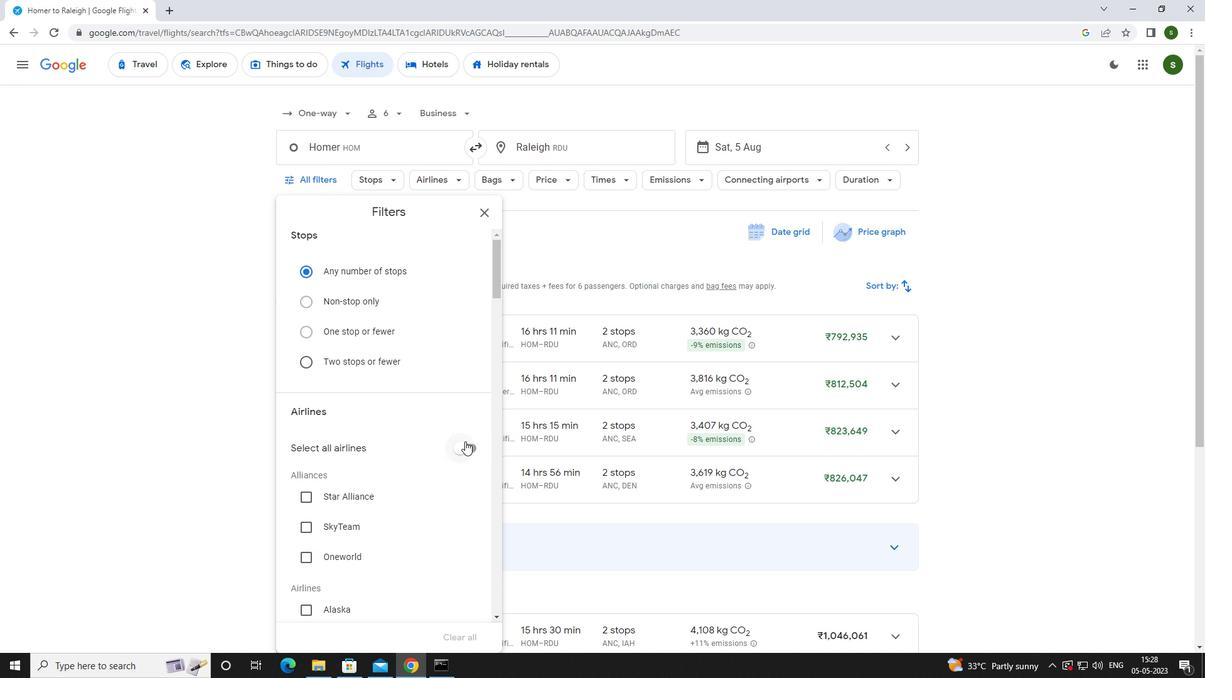 
Action: Mouse scrolled (465, 440) with delta (0, 0)
Screenshot: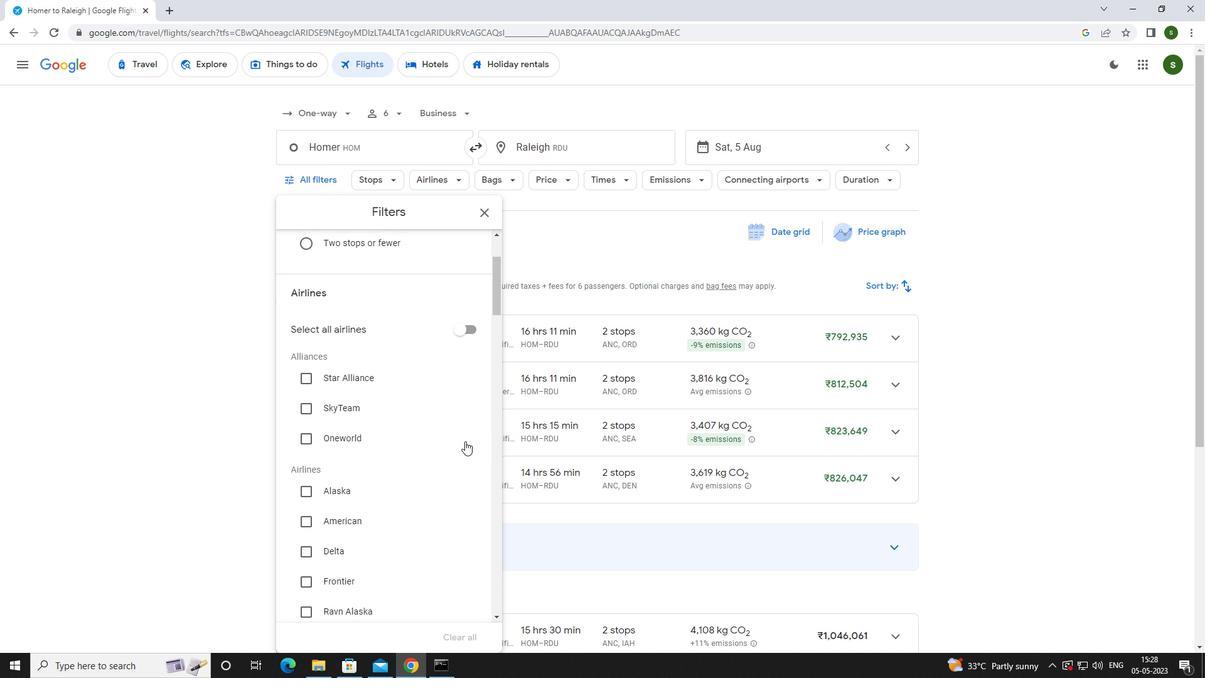 
Action: Mouse moved to (457, 442)
Screenshot: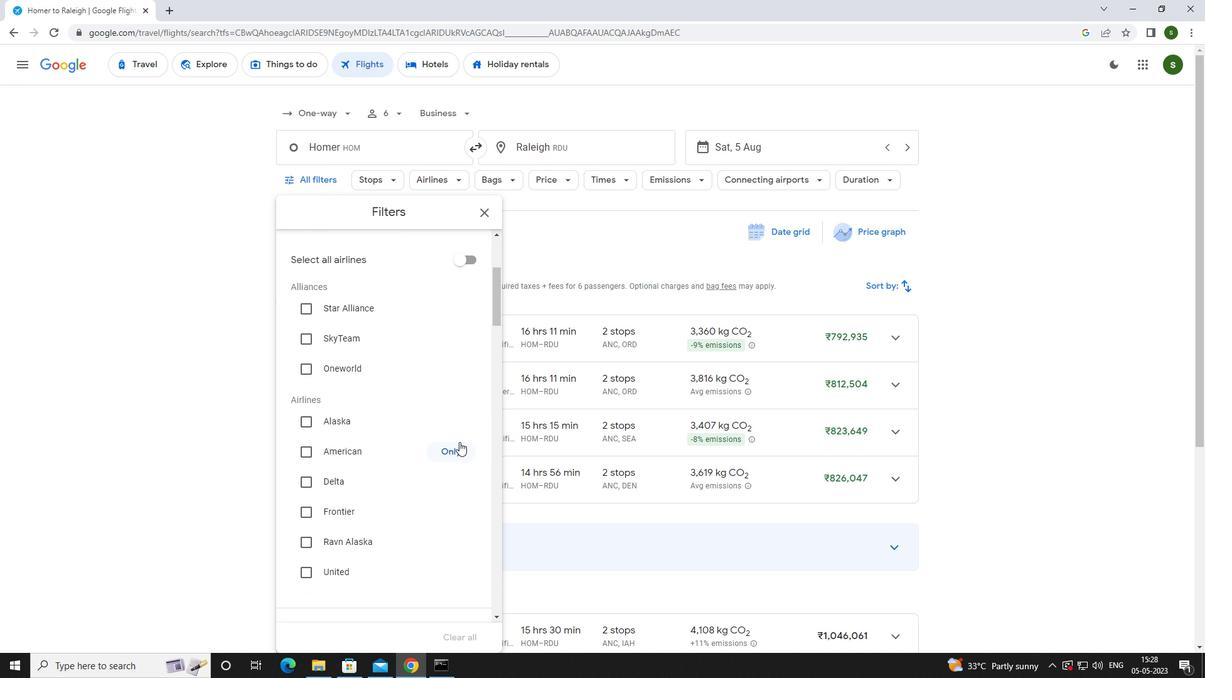 
Action: Mouse scrolled (457, 441) with delta (0, 0)
Screenshot: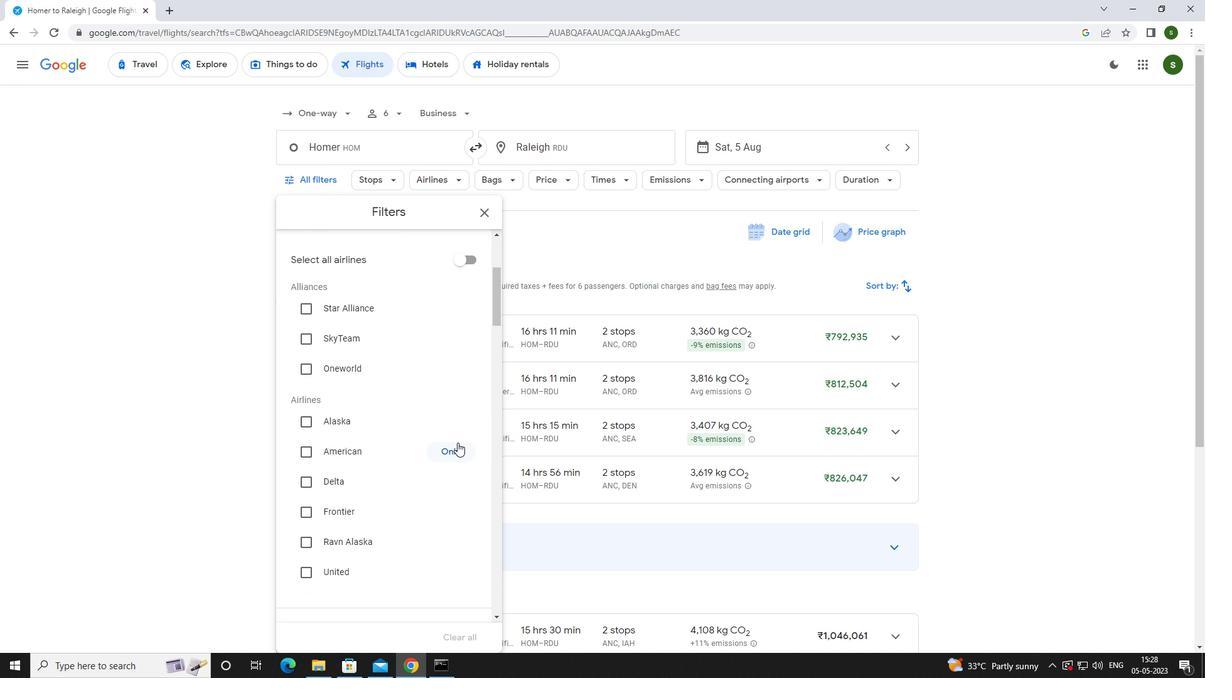 
Action: Mouse scrolled (457, 441) with delta (0, 0)
Screenshot: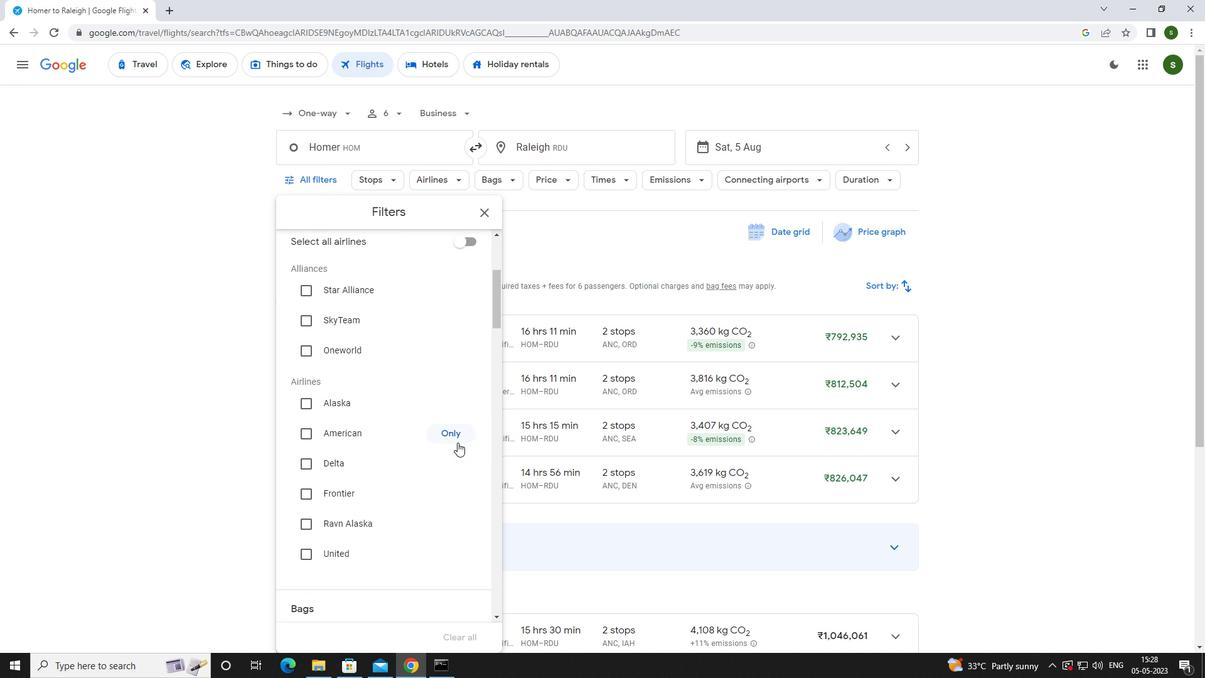 
Action: Mouse scrolled (457, 441) with delta (0, 0)
Screenshot: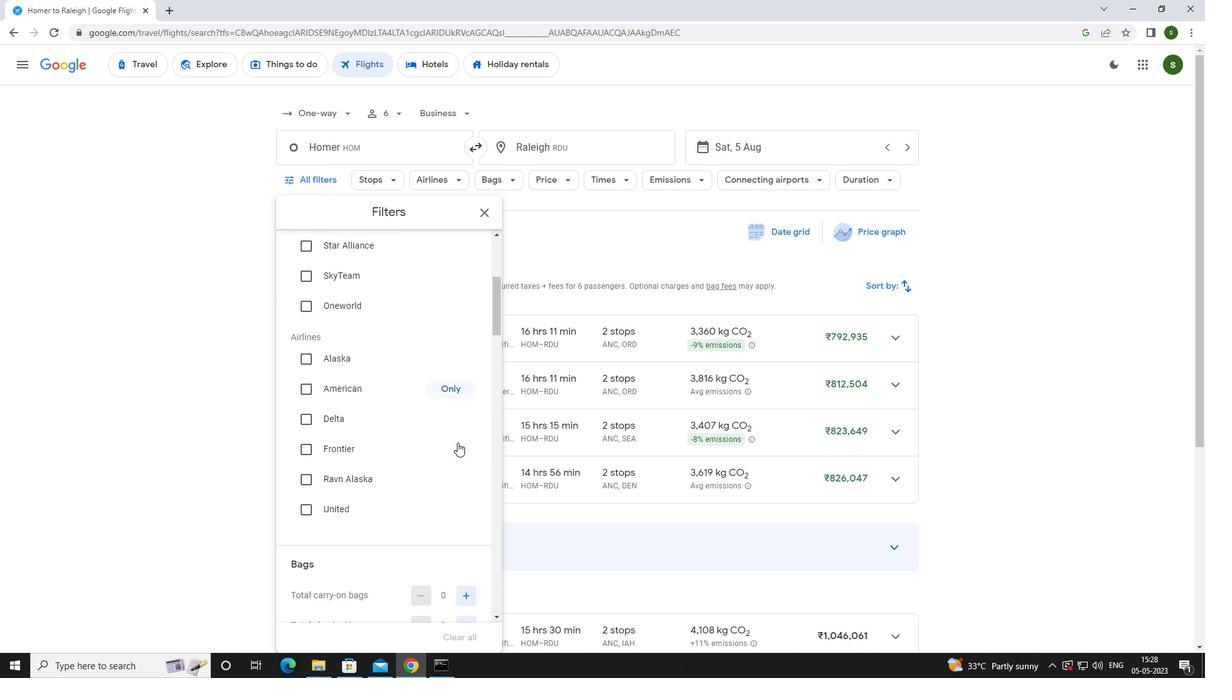 
Action: Mouse moved to (458, 463)
Screenshot: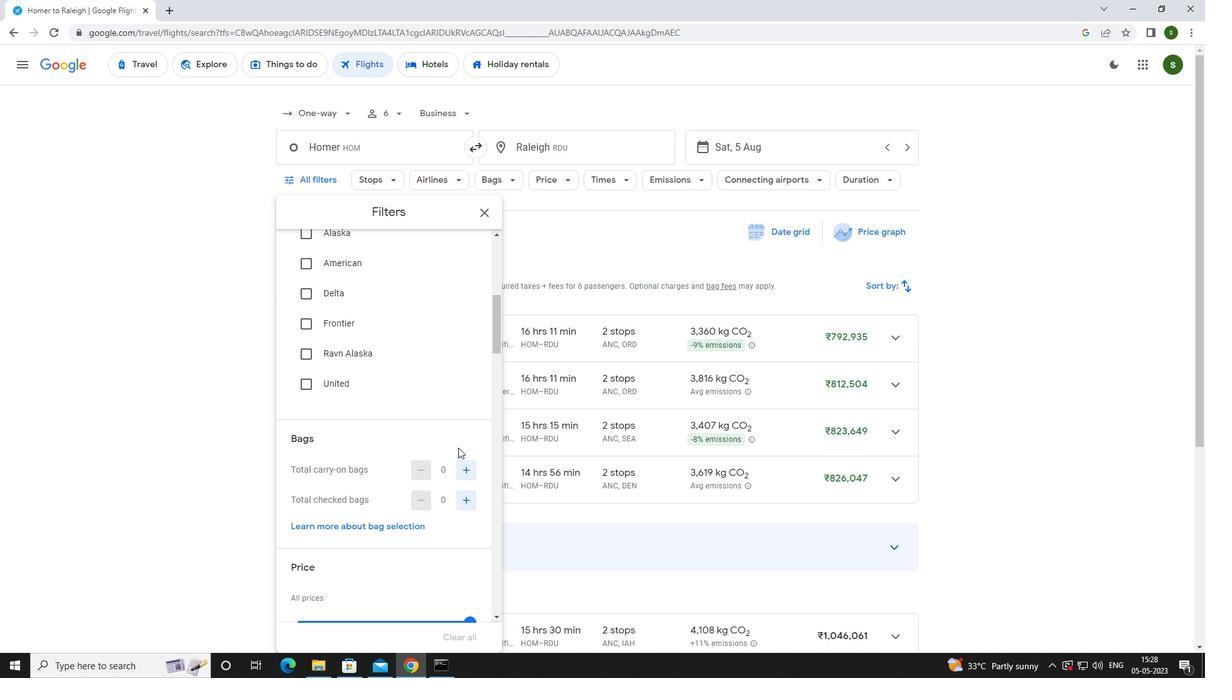 
Action: Mouse pressed left at (458, 463)
Screenshot: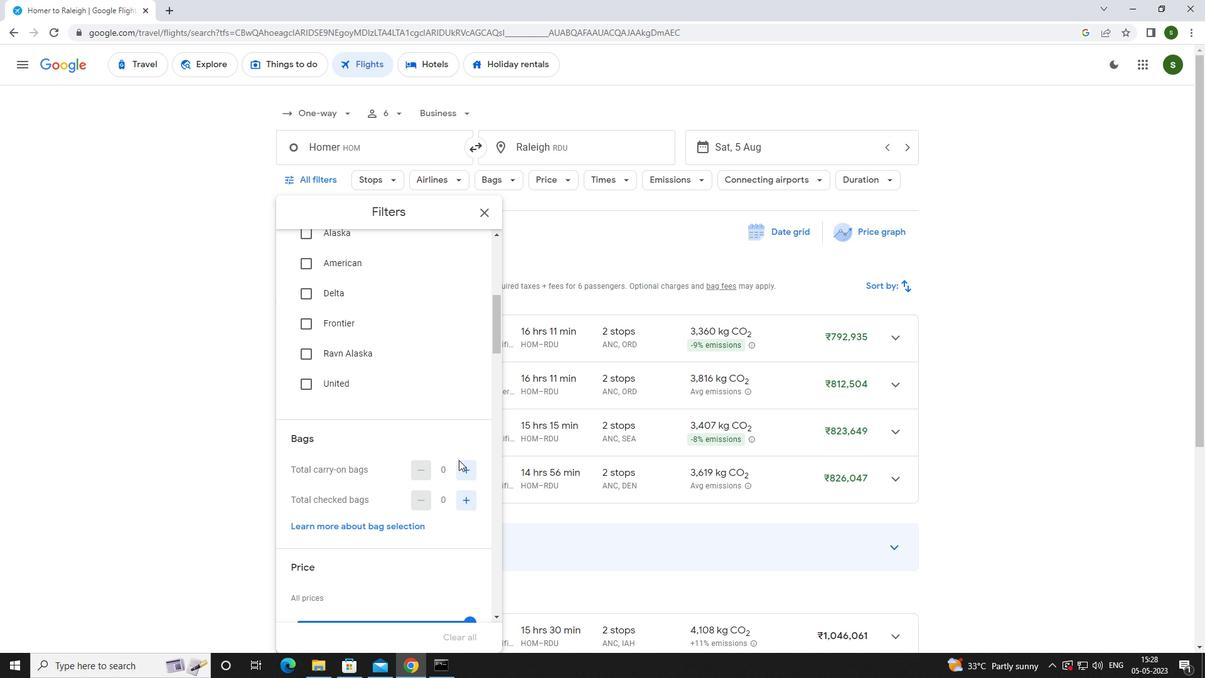 
Action: Mouse moved to (463, 499)
Screenshot: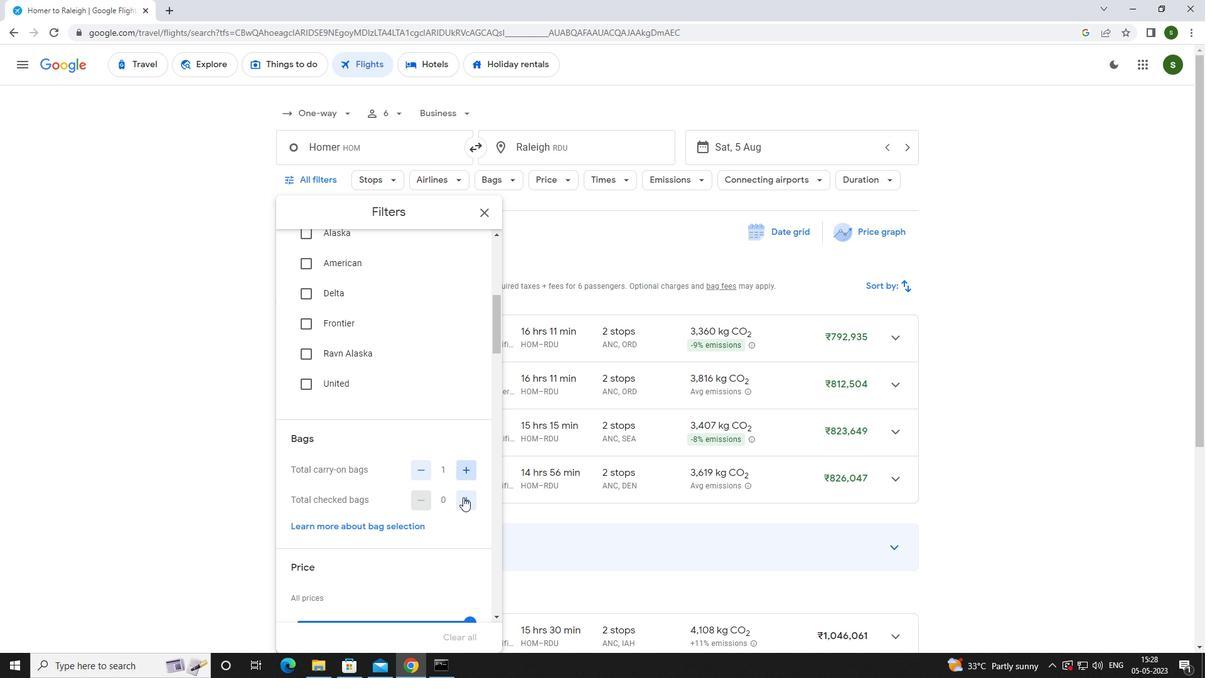 
Action: Mouse pressed left at (463, 499)
Screenshot: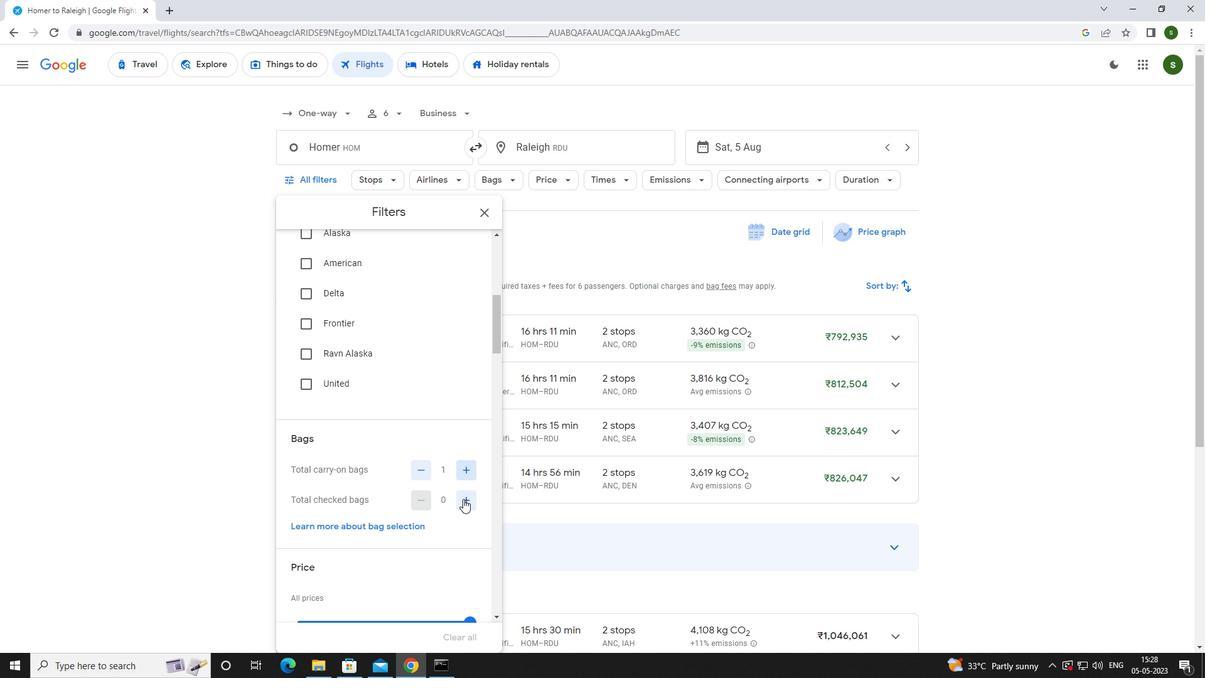 
Action: Mouse pressed left at (463, 499)
Screenshot: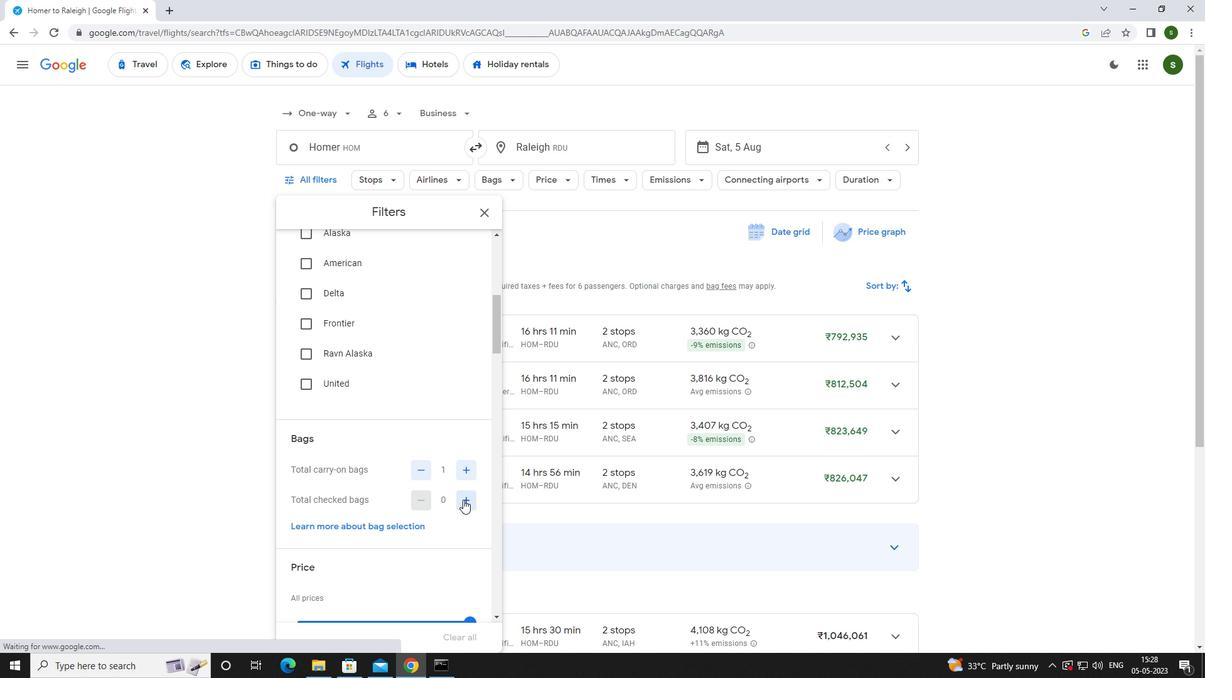 
Action: Mouse pressed left at (463, 499)
Screenshot: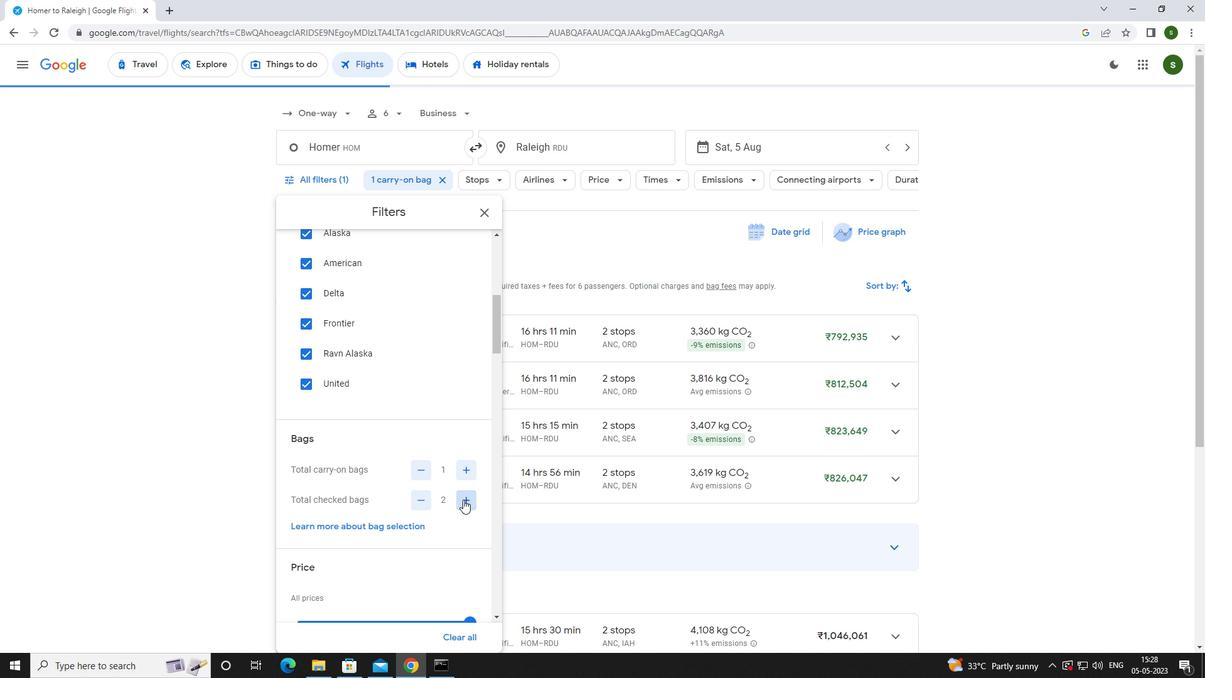 
Action: Mouse moved to (463, 496)
Screenshot: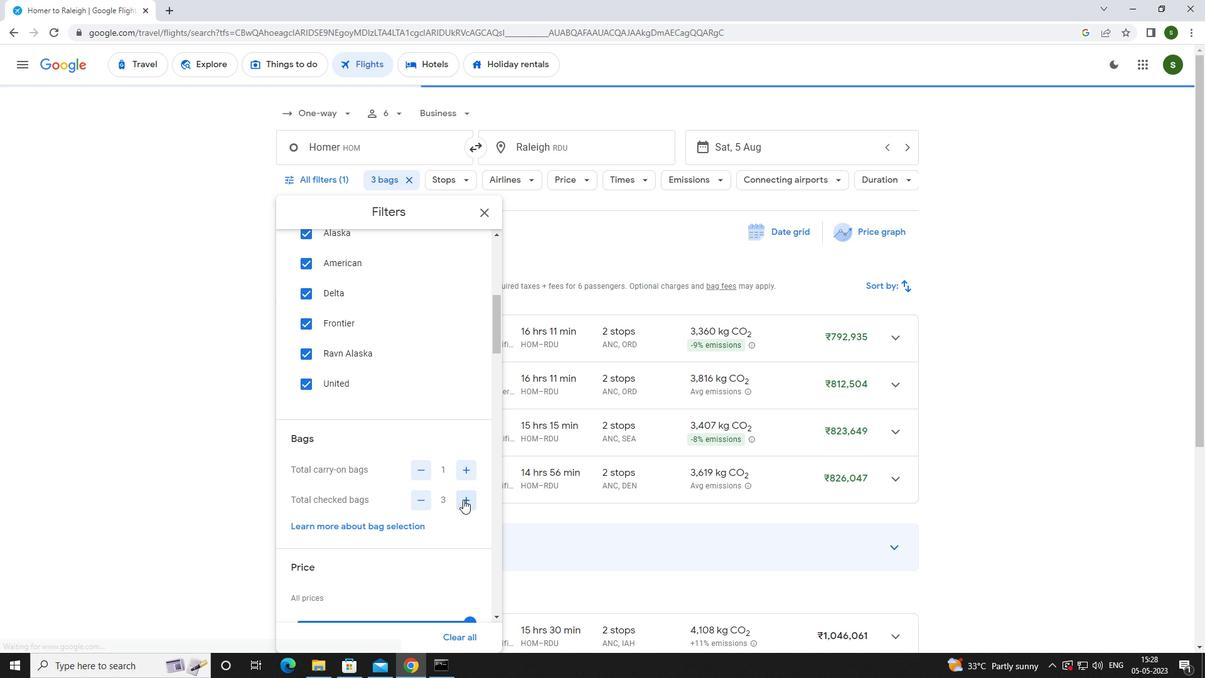 
Action: Mouse scrolled (463, 495) with delta (0, 0)
Screenshot: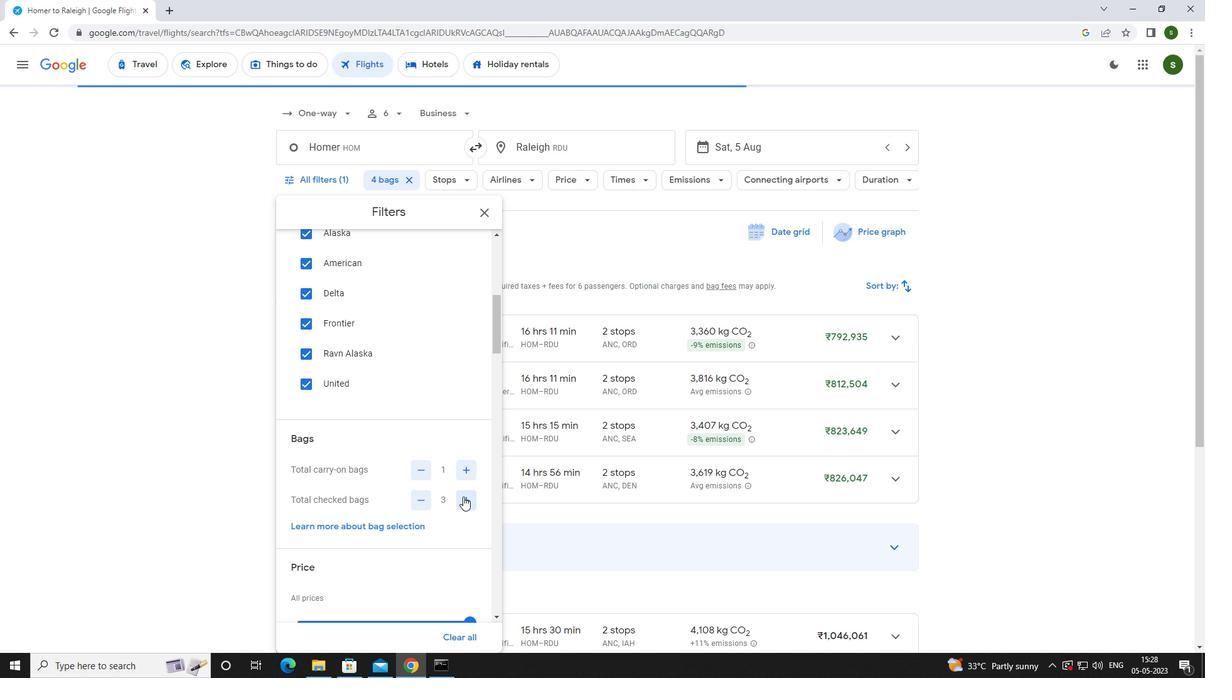 
Action: Mouse scrolled (463, 495) with delta (0, 0)
Screenshot: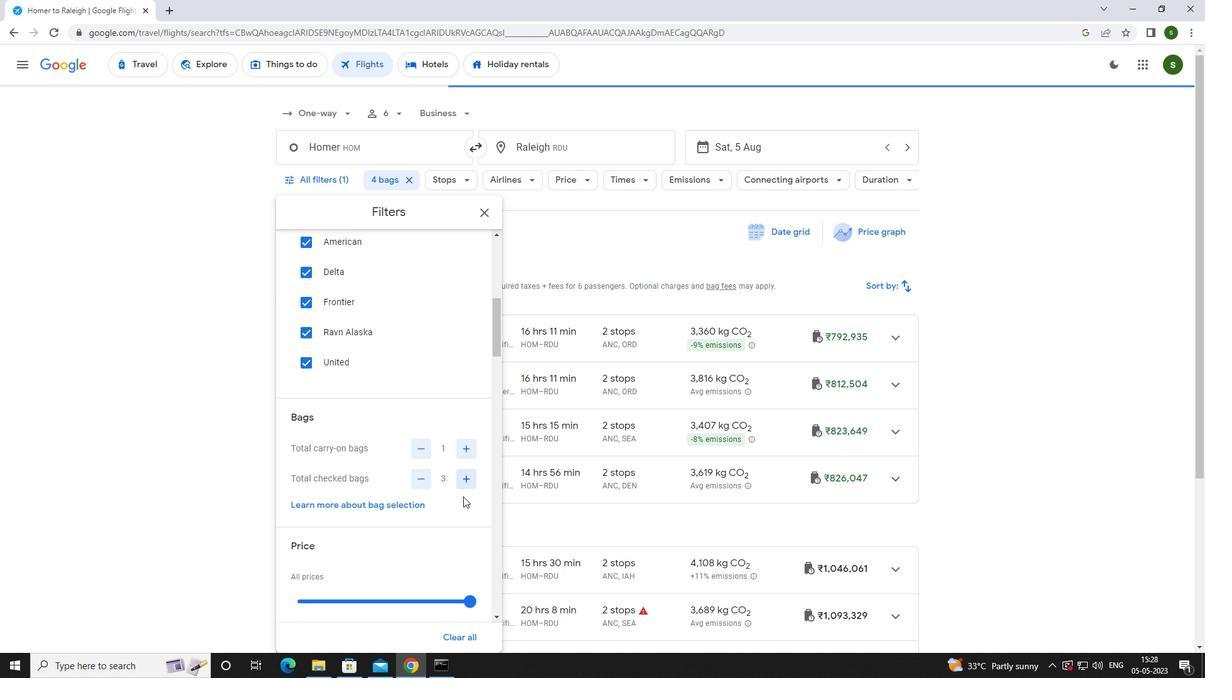 
Action: Mouse moved to (471, 495)
Screenshot: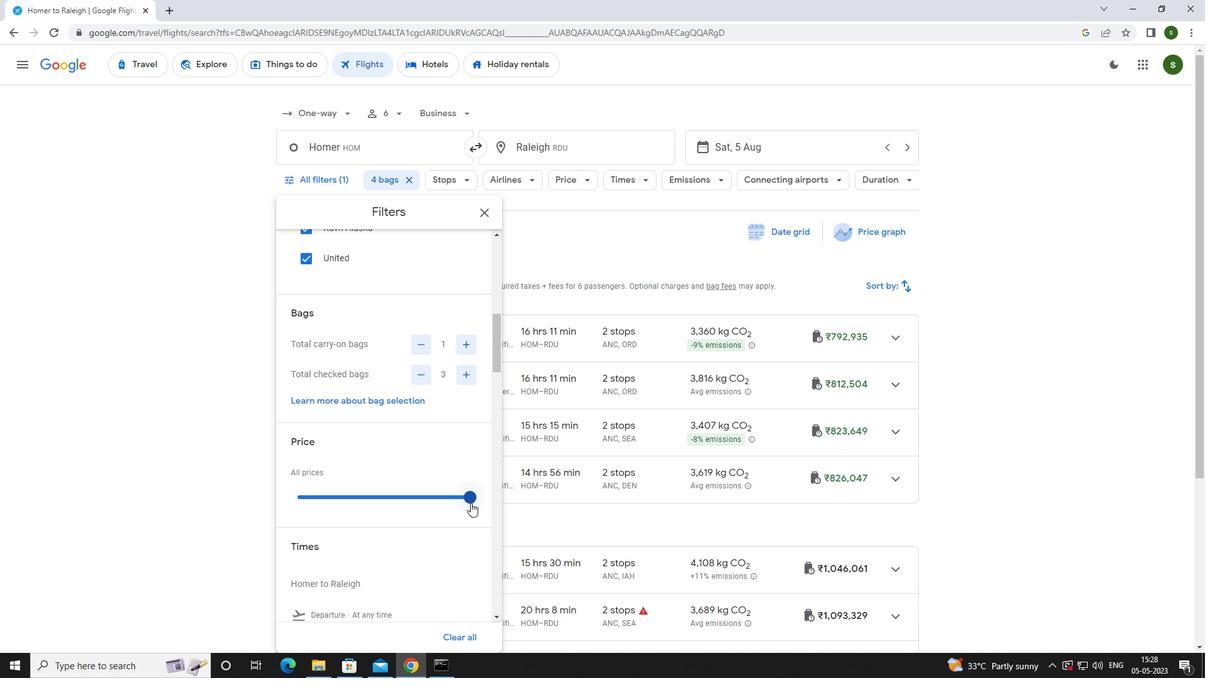 
Action: Mouse pressed left at (471, 495)
Screenshot: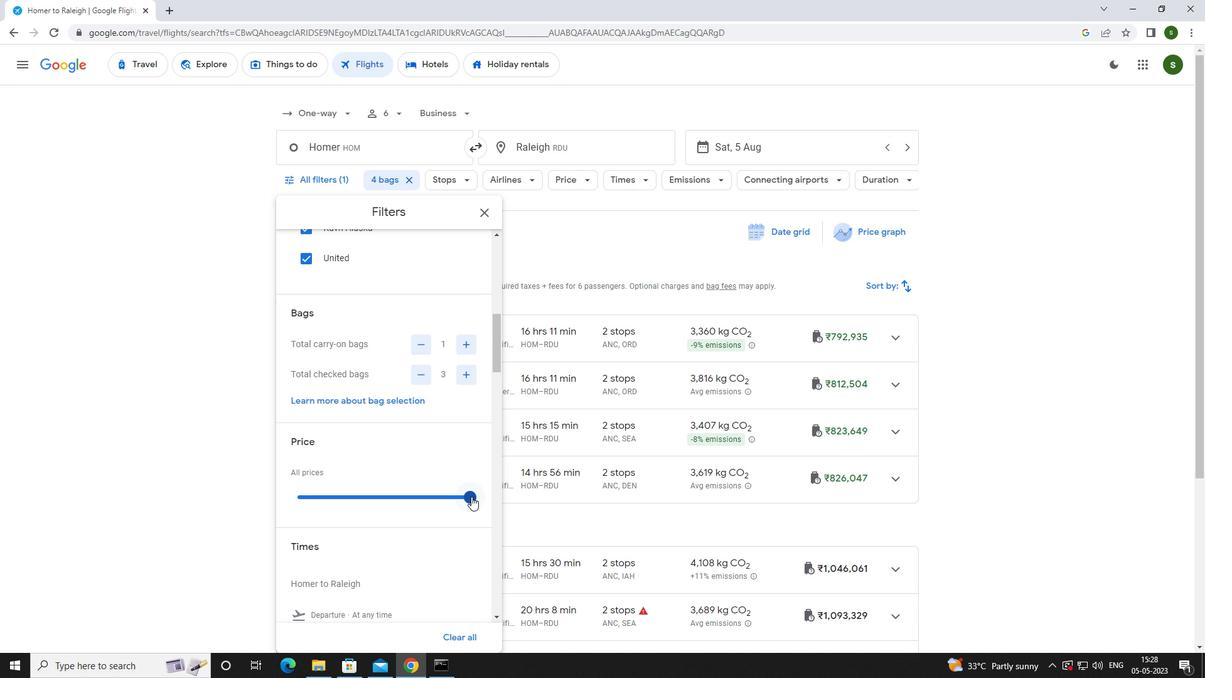 
Action: Mouse moved to (295, 498)
Screenshot: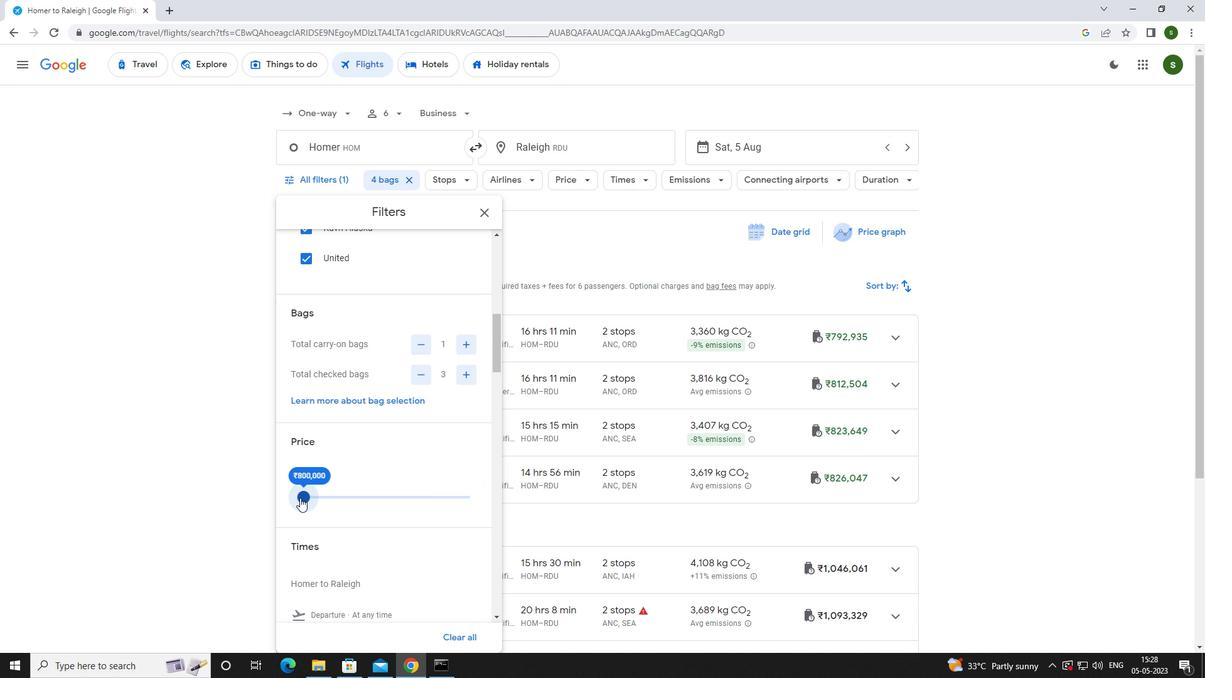 
Action: Mouse scrolled (295, 497) with delta (0, 0)
Screenshot: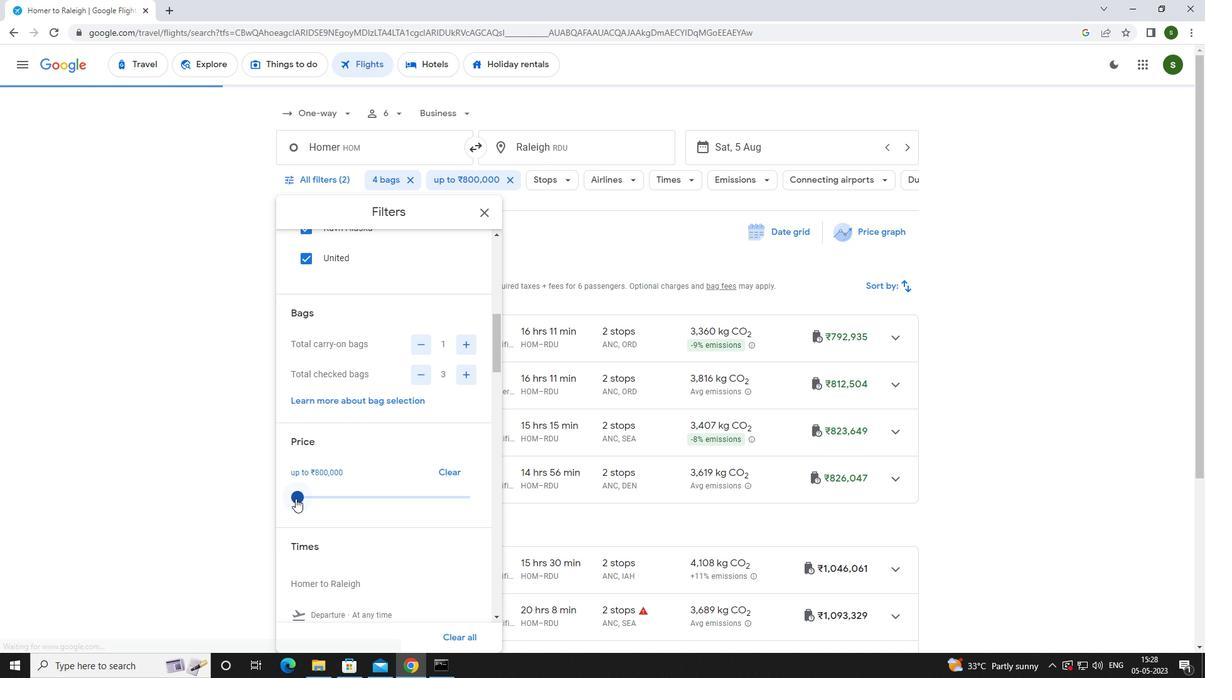 
Action: Mouse scrolled (295, 497) with delta (0, 0)
Screenshot: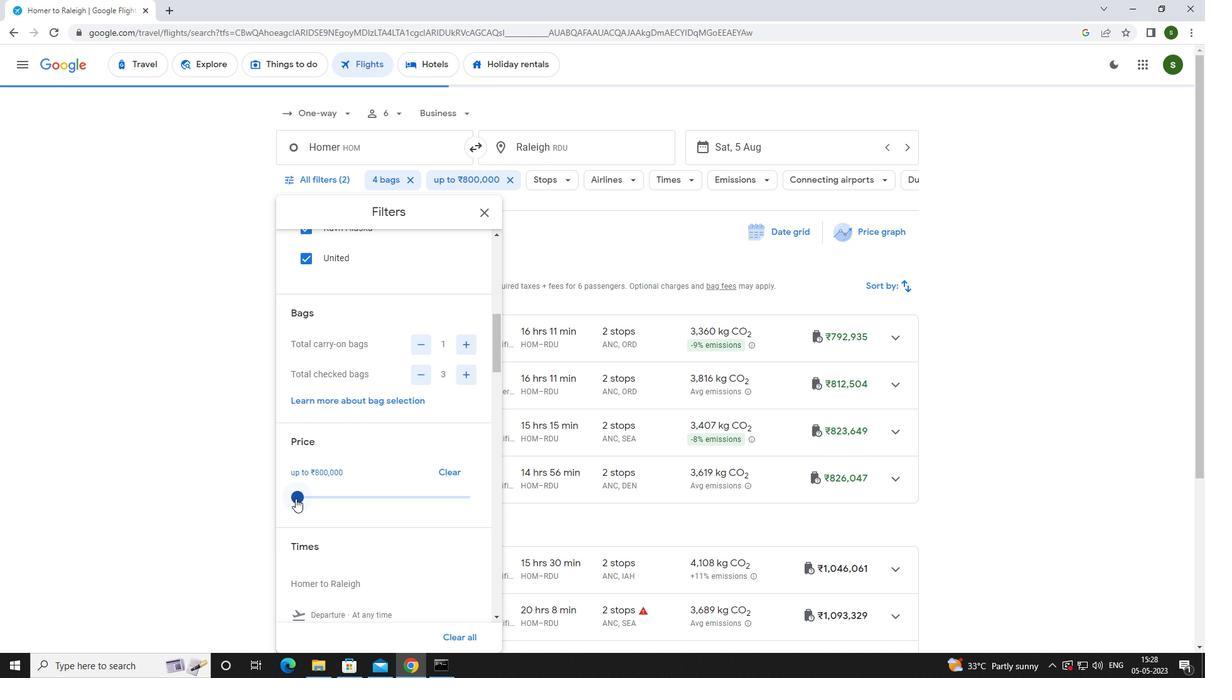 
Action: Mouse moved to (295, 498)
Screenshot: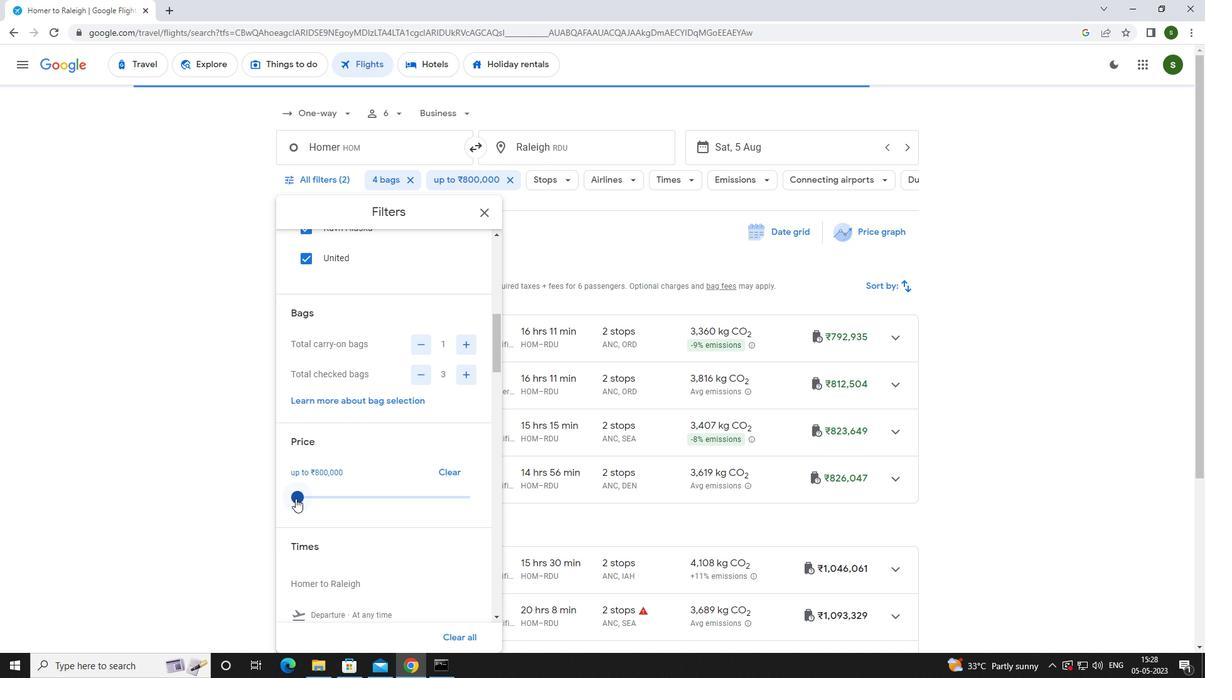 
Action: Mouse scrolled (295, 497) with delta (0, 0)
Screenshot: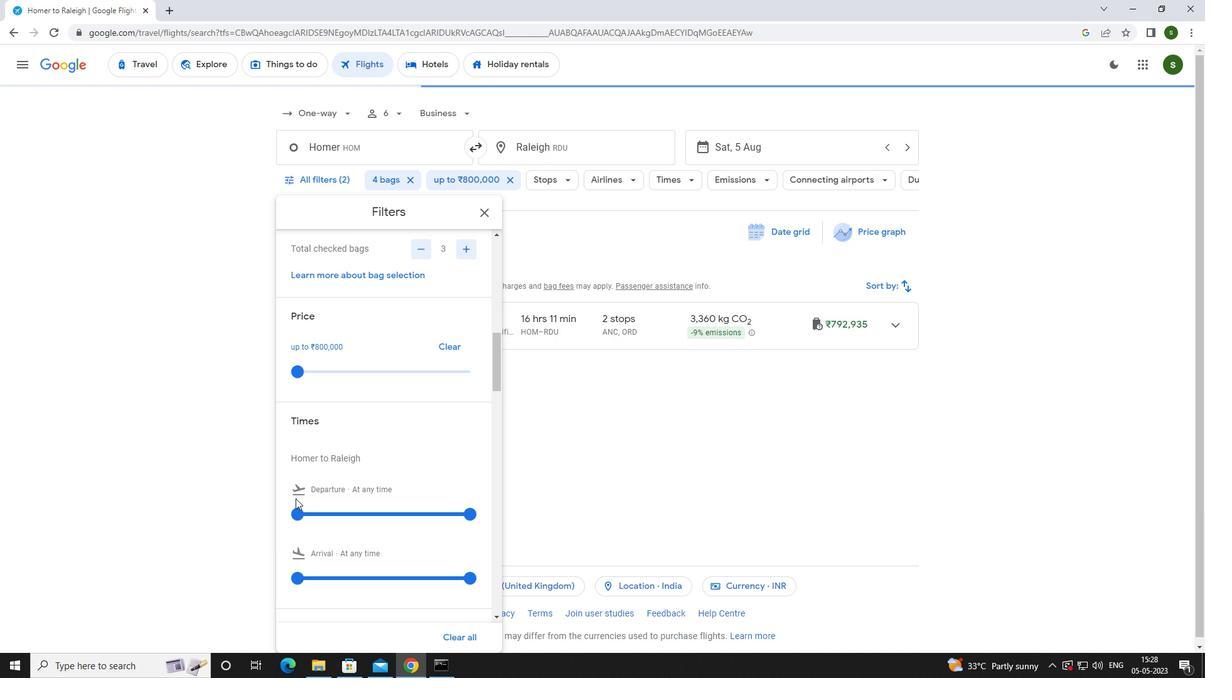 
Action: Mouse moved to (295, 443)
Screenshot: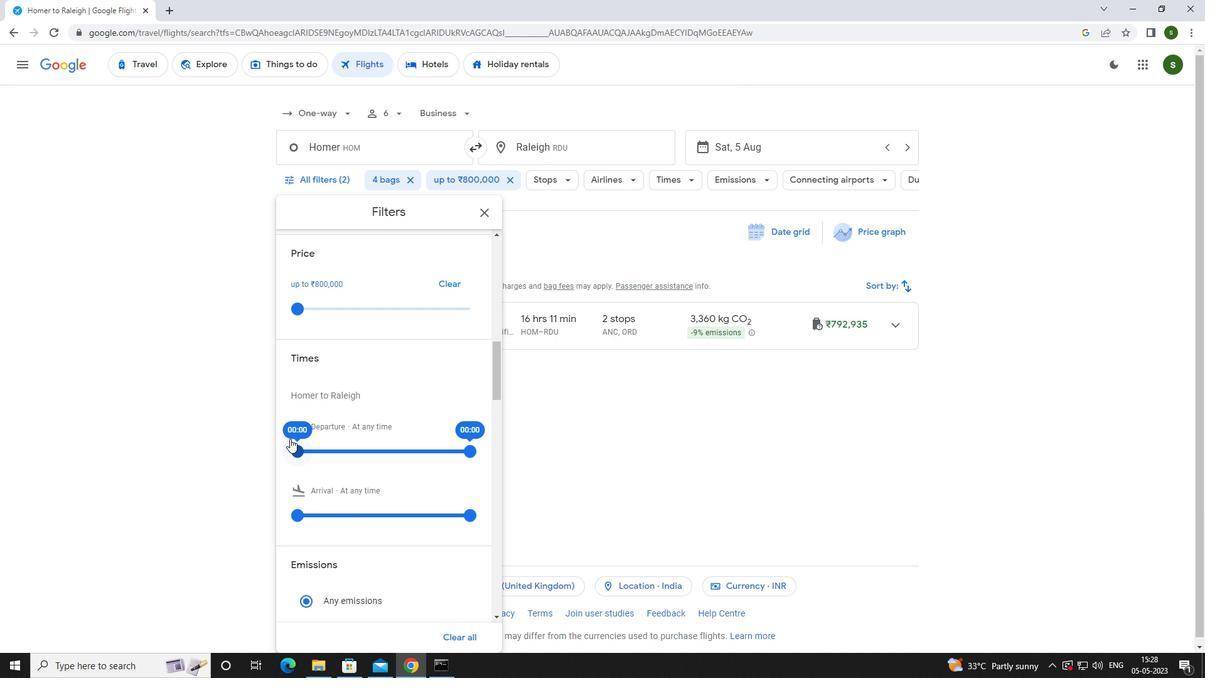 
Action: Mouse pressed left at (295, 443)
Screenshot: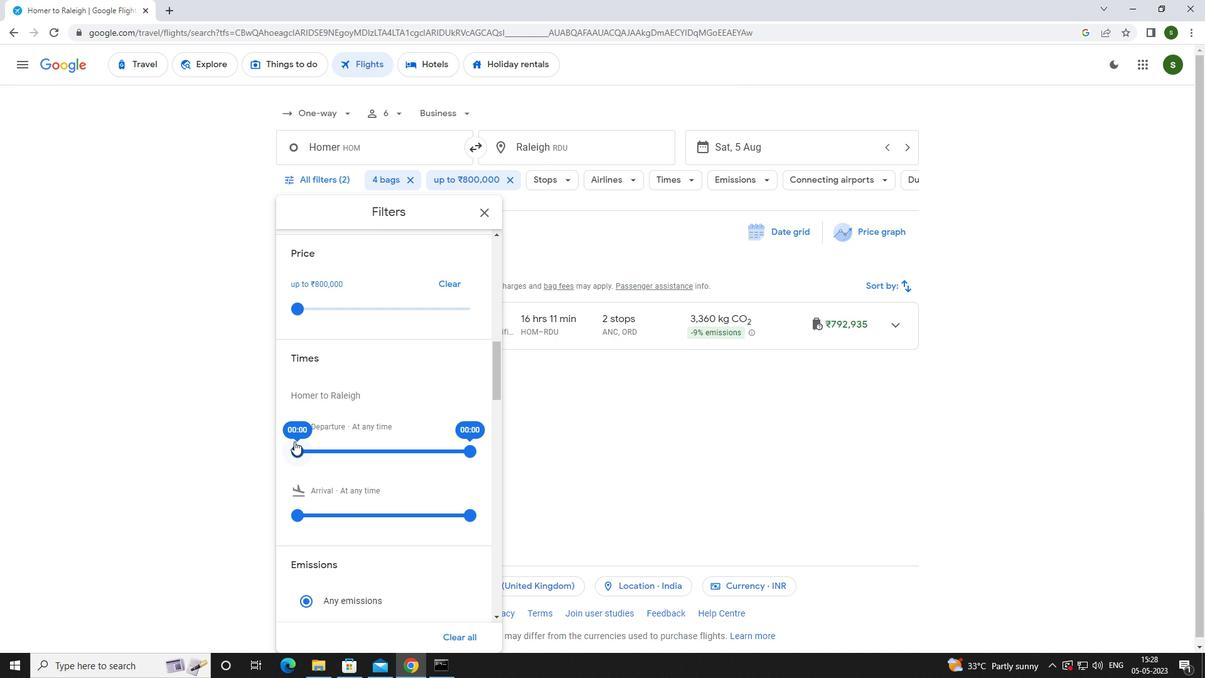 
Action: Mouse moved to (570, 479)
Screenshot: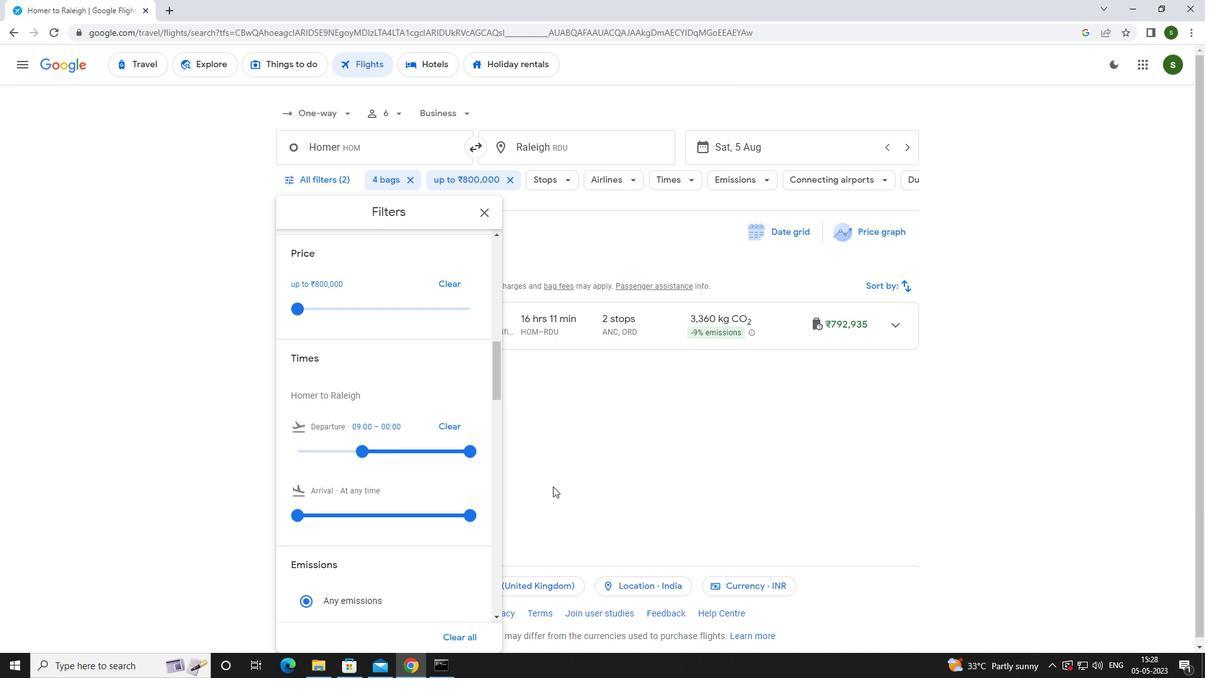 
Action: Mouse pressed left at (570, 479)
Screenshot: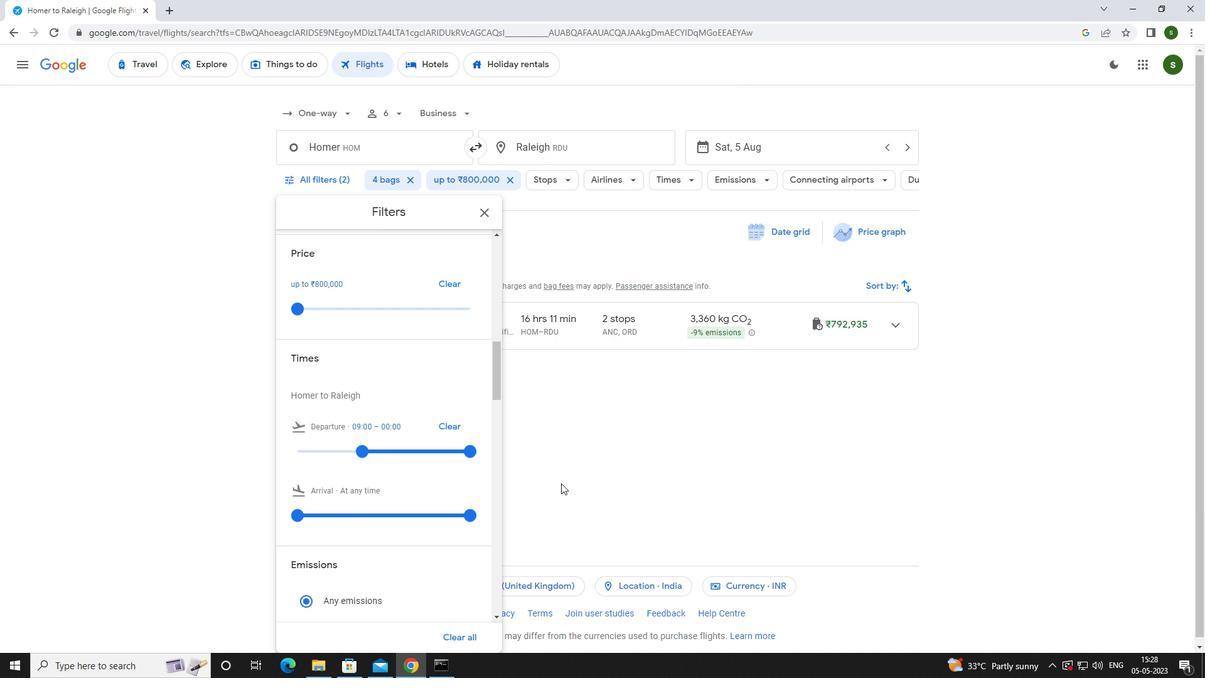 
